 Task: In Heading Arial with underline. Font size of heading  '18'Font style of data Calibri. Font size of data  9Alignment of headline & data Align center. Fill color in heading,  RedFont color of data Black Apply border in Data No BorderIn the sheet   Impact Sales review book
Action: Mouse moved to (532, 418)
Screenshot: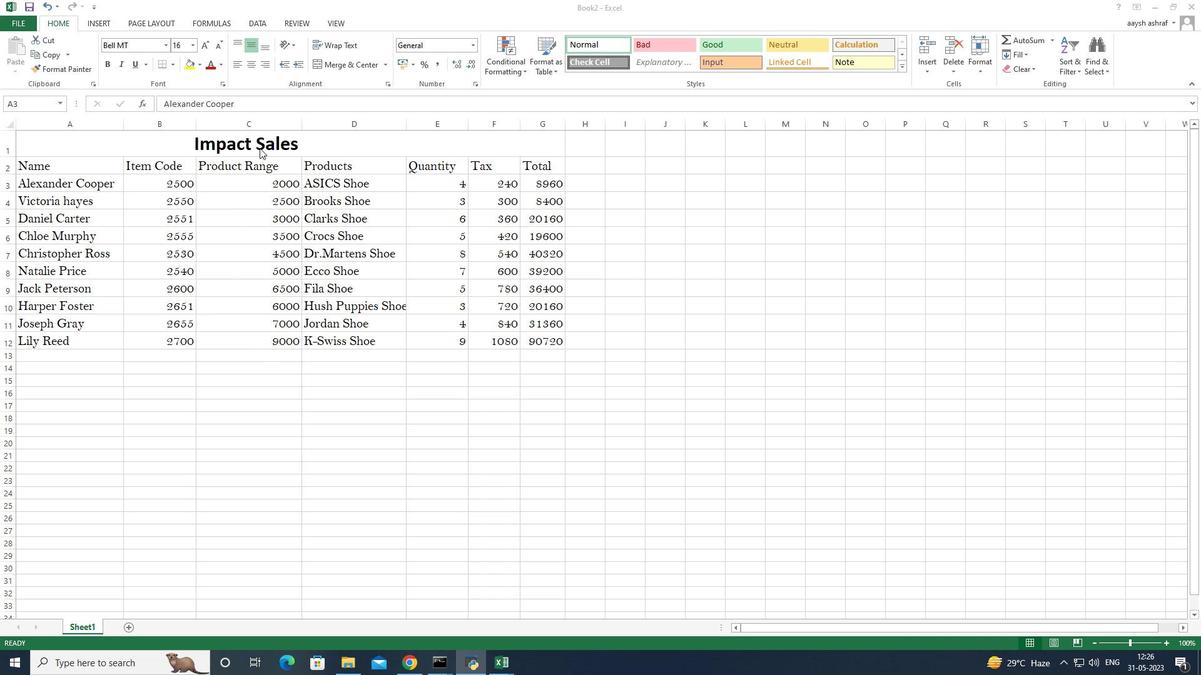 
Action: Mouse pressed left at (532, 418)
Screenshot: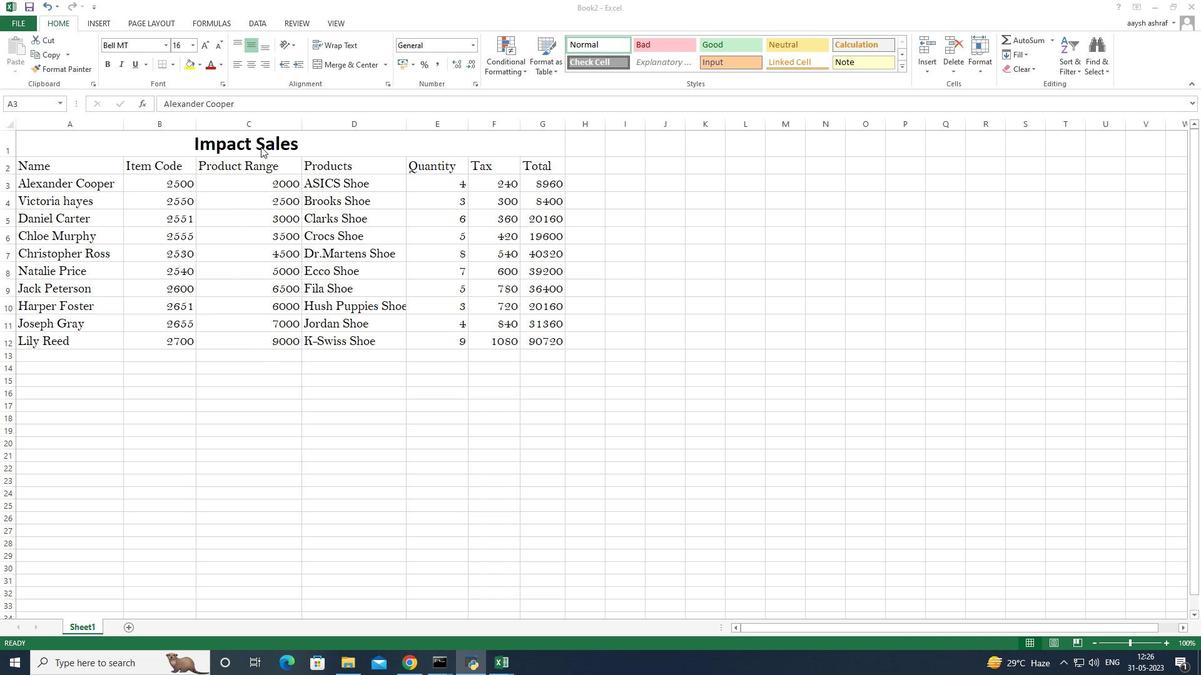 
Action: Mouse moved to (346, 436)
Screenshot: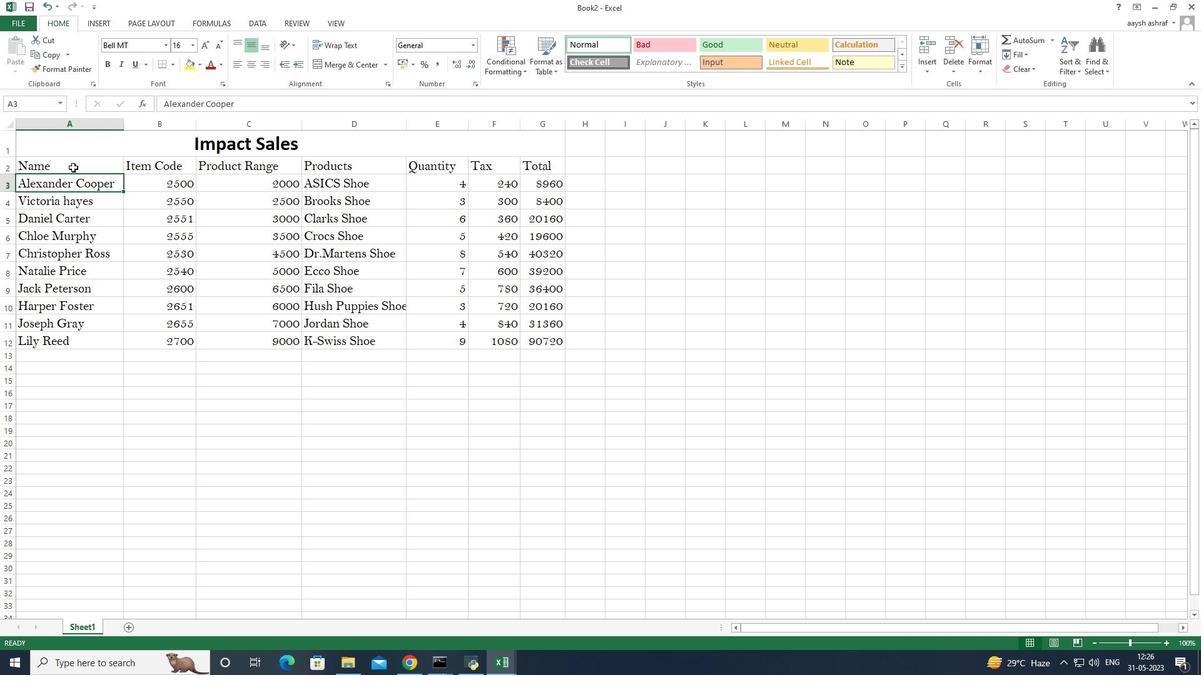 
Action: Mouse pressed left at (346, 436)
Screenshot: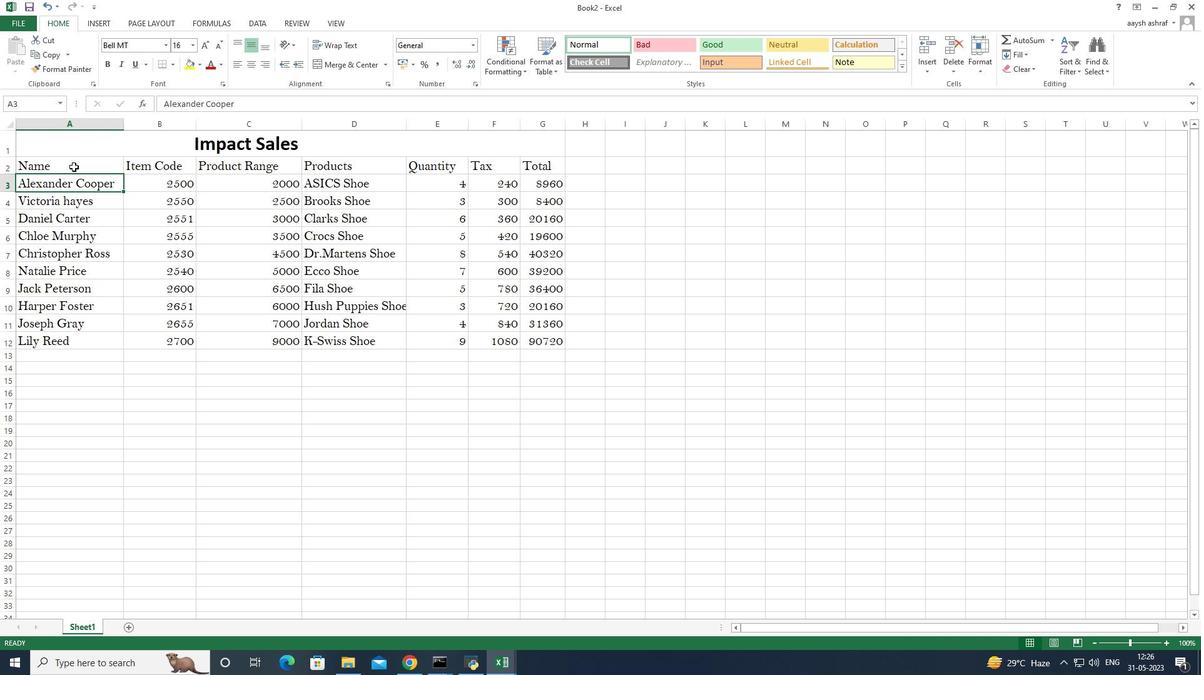 
Action: Mouse moved to (391, 462)
Screenshot: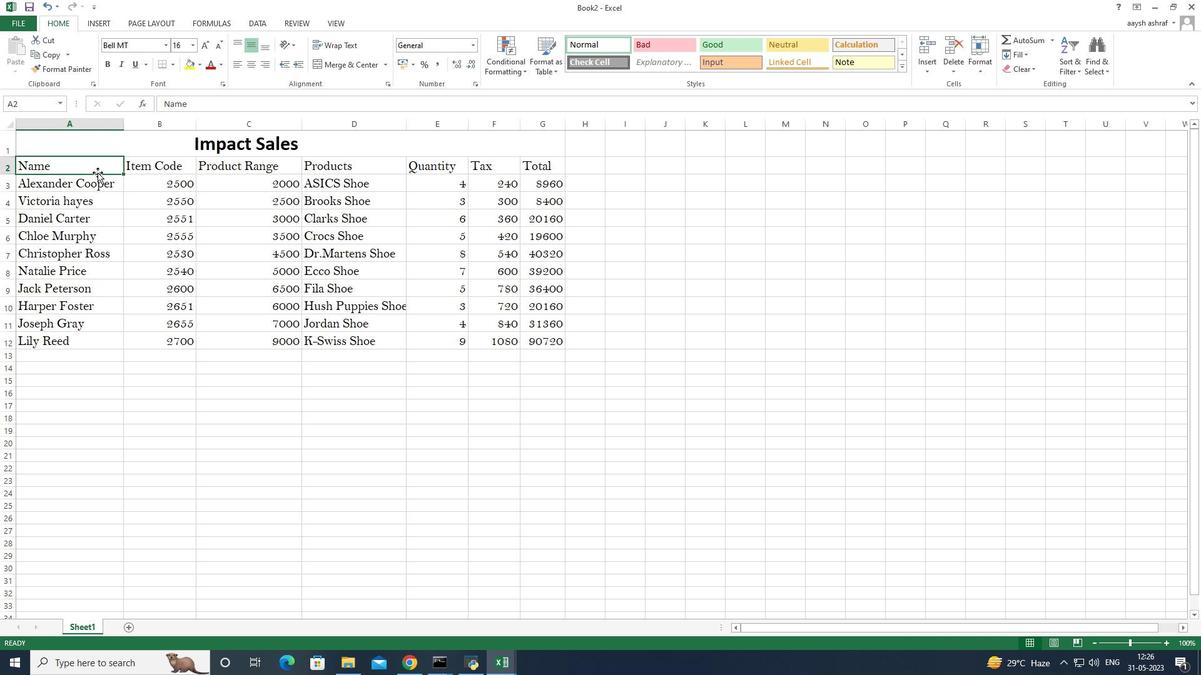 
Action: Mouse scrolled (391, 463) with delta (0, 0)
Screenshot: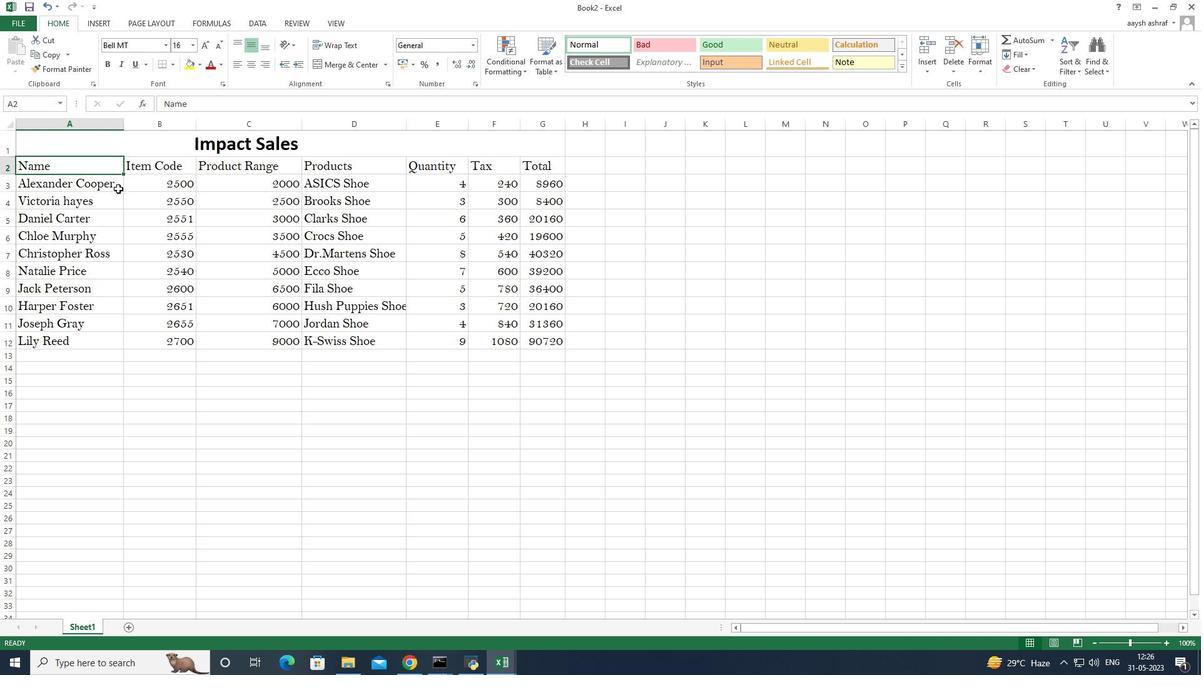 
Action: Mouse scrolled (391, 463) with delta (0, 0)
Screenshot: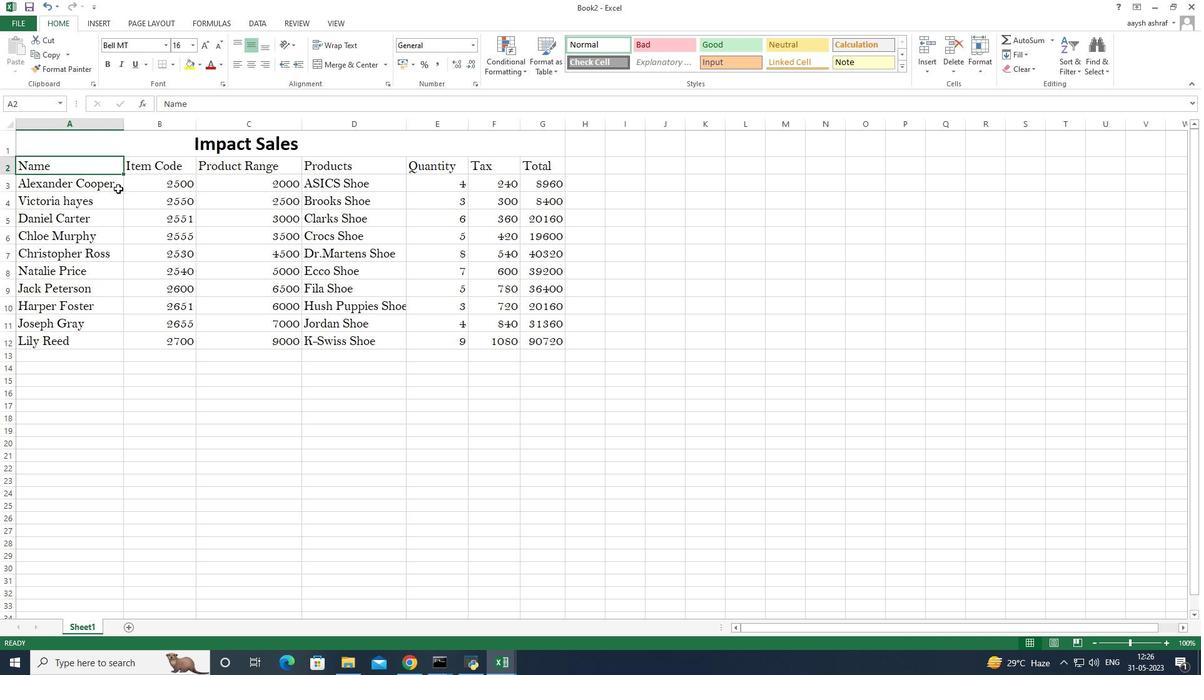 
Action: Mouse scrolled (391, 463) with delta (0, 0)
Screenshot: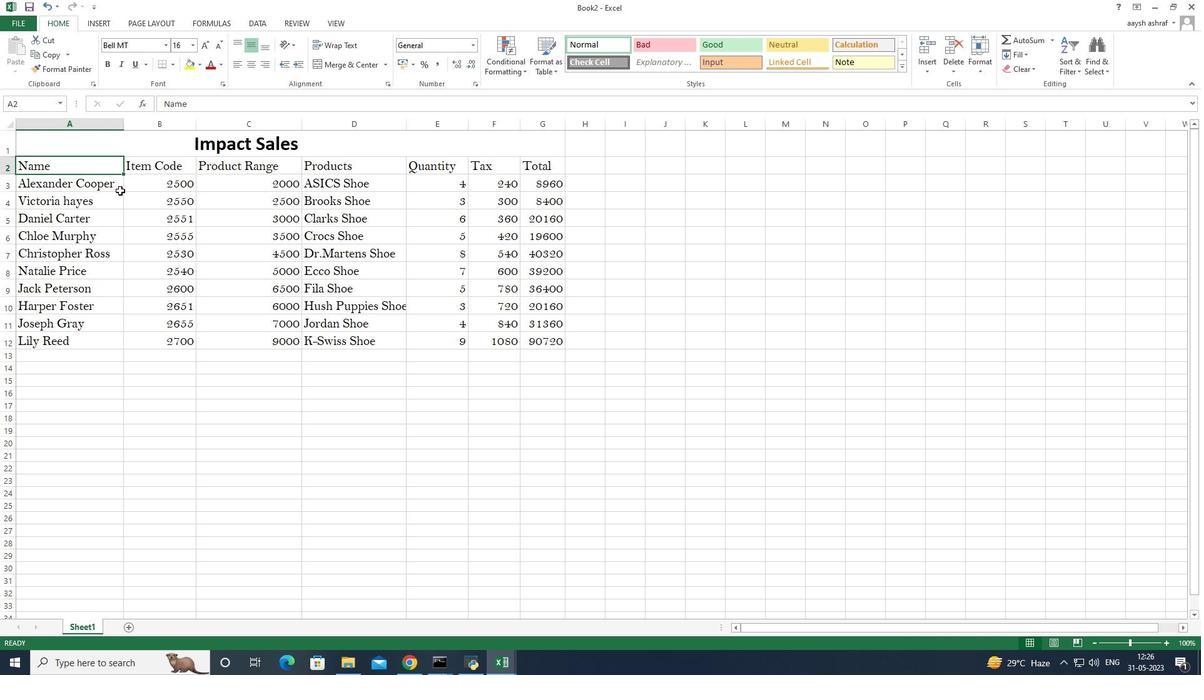 
Action: Mouse scrolled (391, 463) with delta (0, 0)
Screenshot: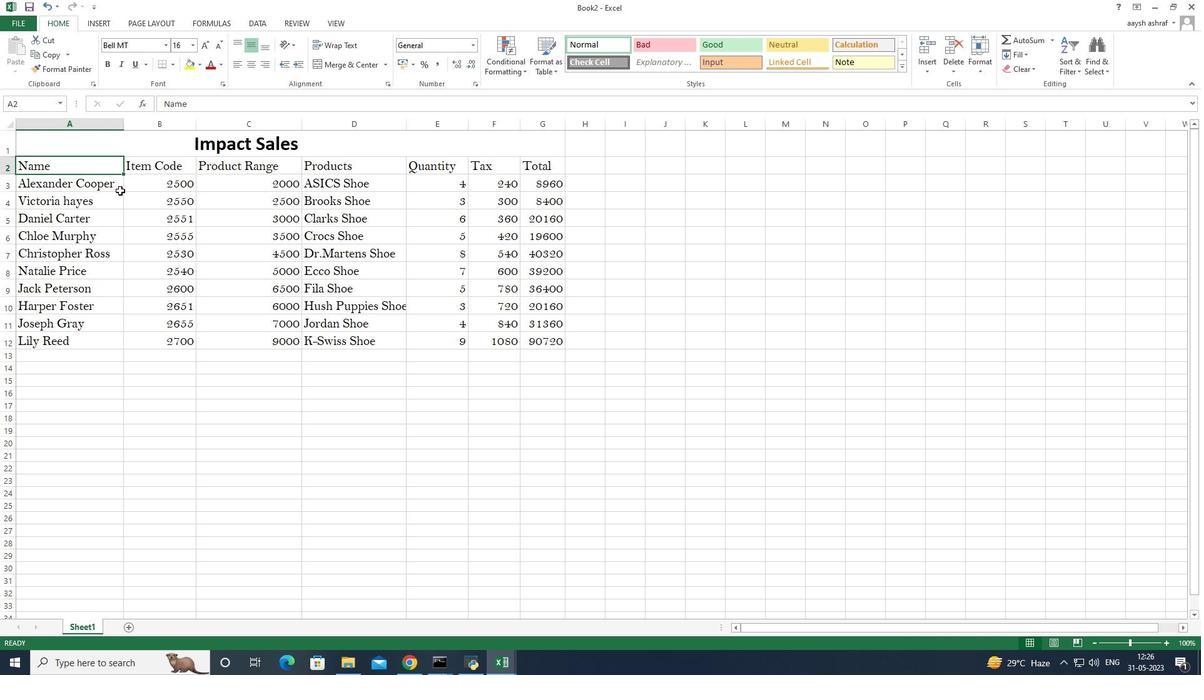 
Action: Mouse scrolled (391, 463) with delta (0, 0)
Screenshot: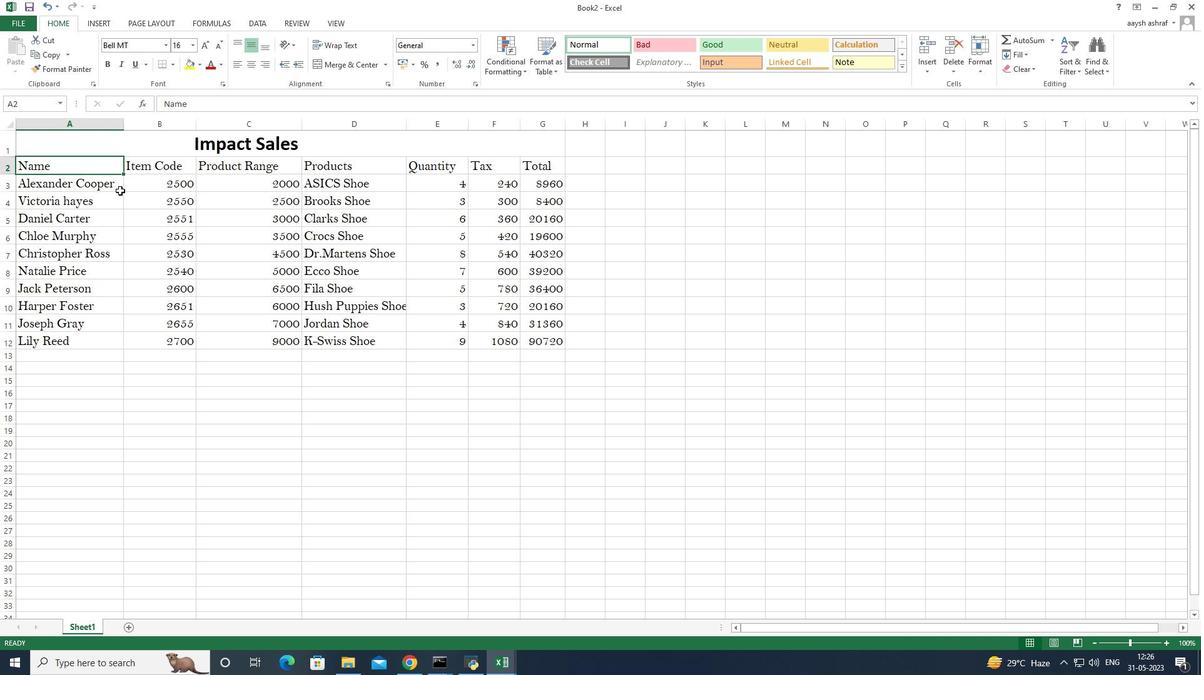 
Action: Mouse moved to (453, 461)
Screenshot: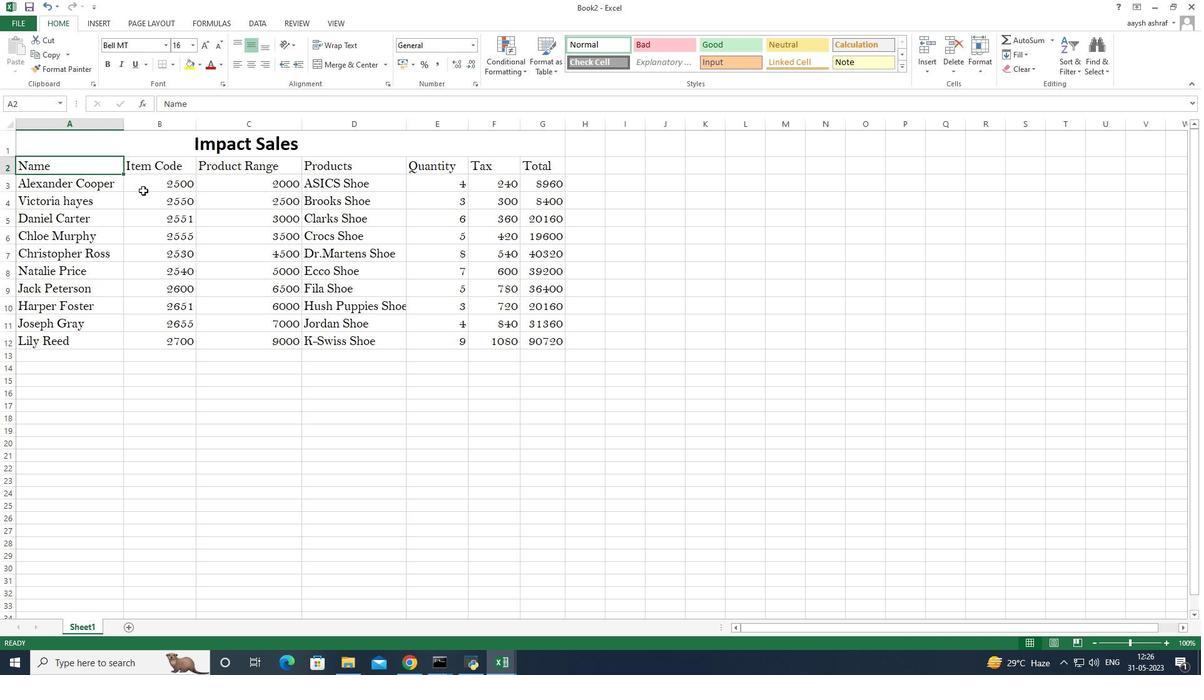 
Action: Mouse scrolled (453, 461) with delta (0, 0)
Screenshot: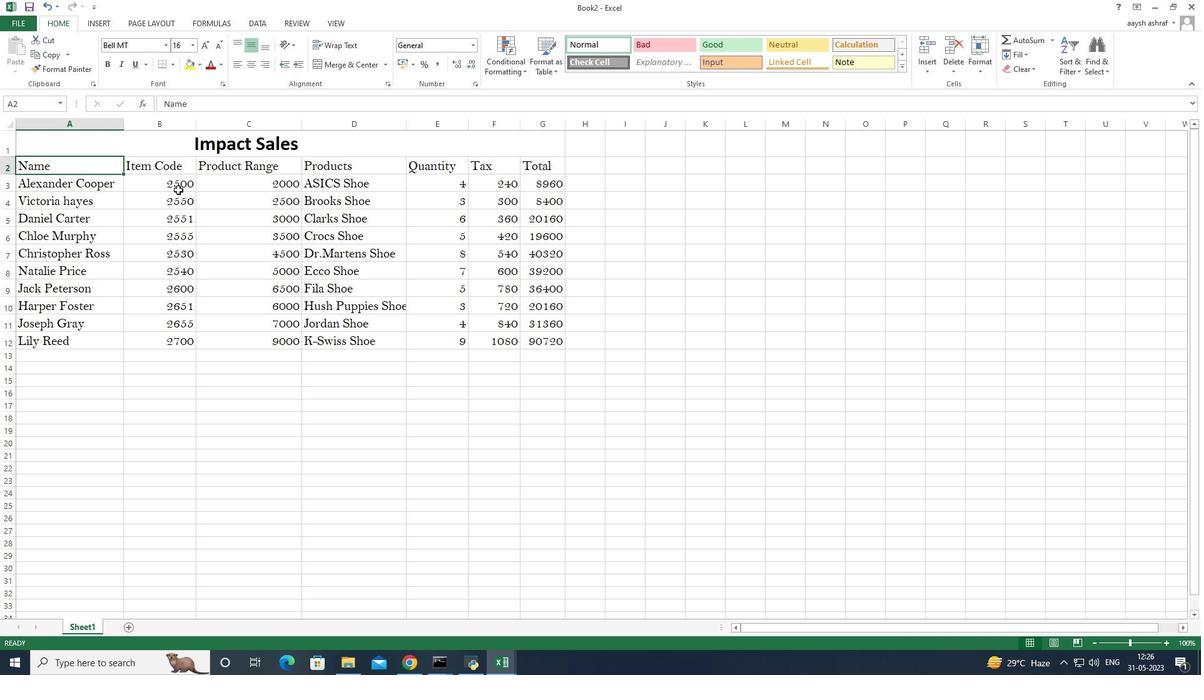 
Action: Mouse scrolled (453, 461) with delta (0, 0)
Screenshot: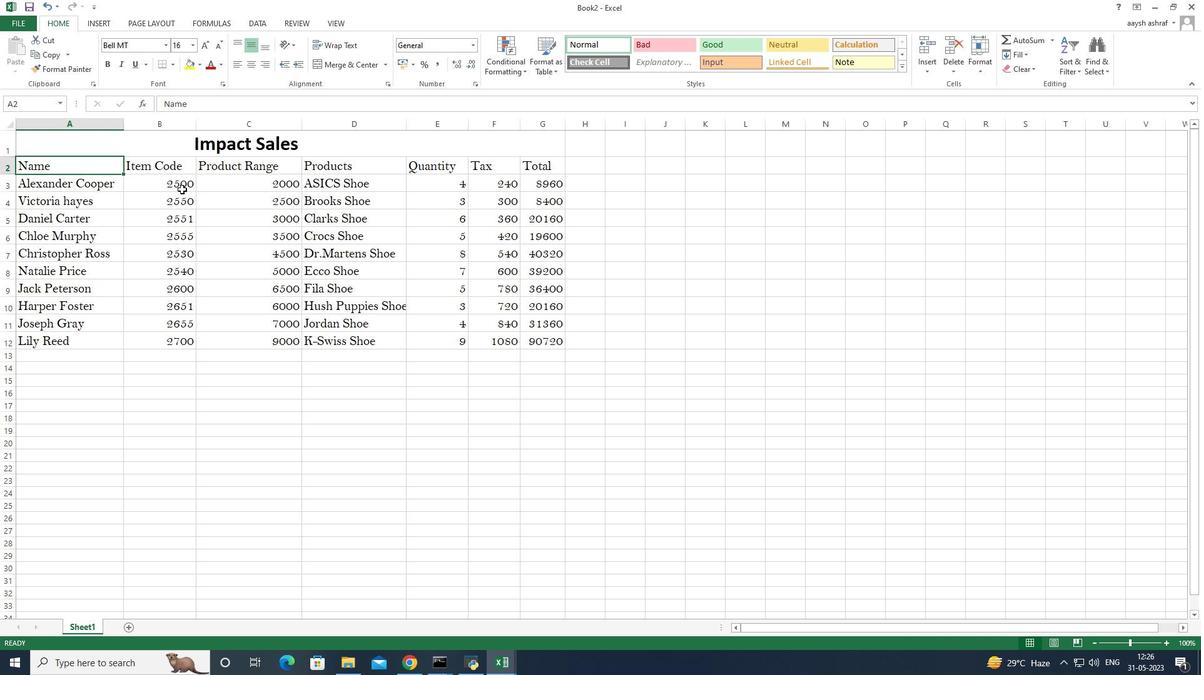 
Action: Mouse scrolled (453, 461) with delta (0, 0)
Screenshot: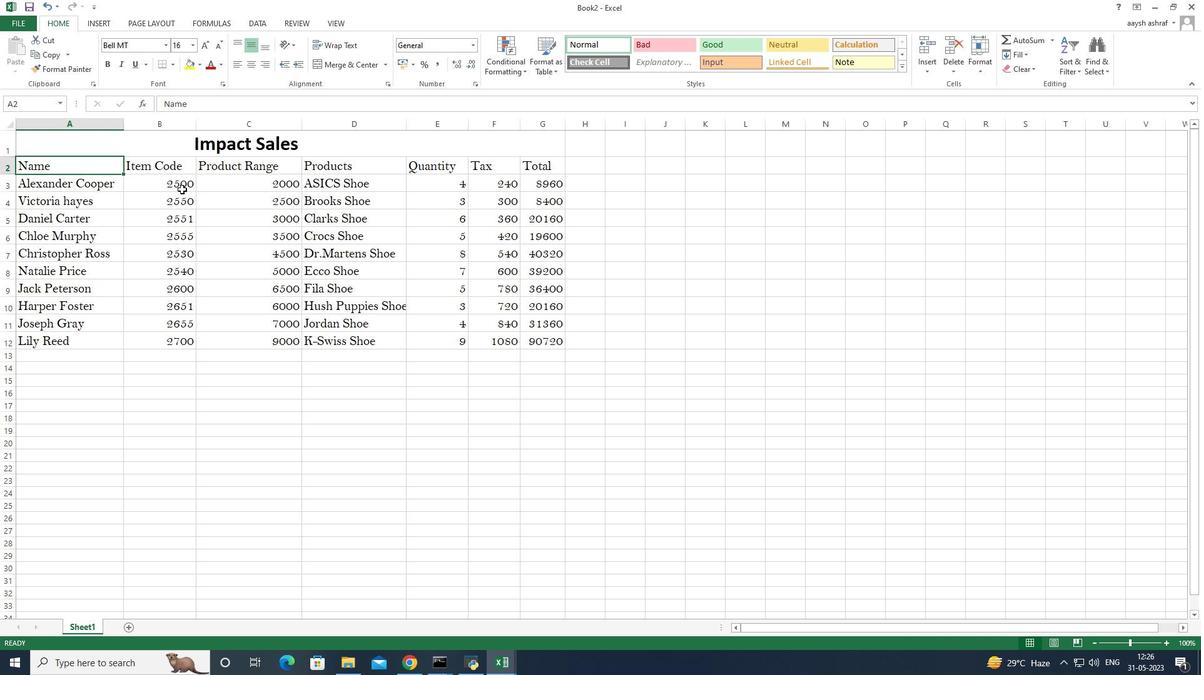 
Action: Mouse moved to (524, 412)
Screenshot: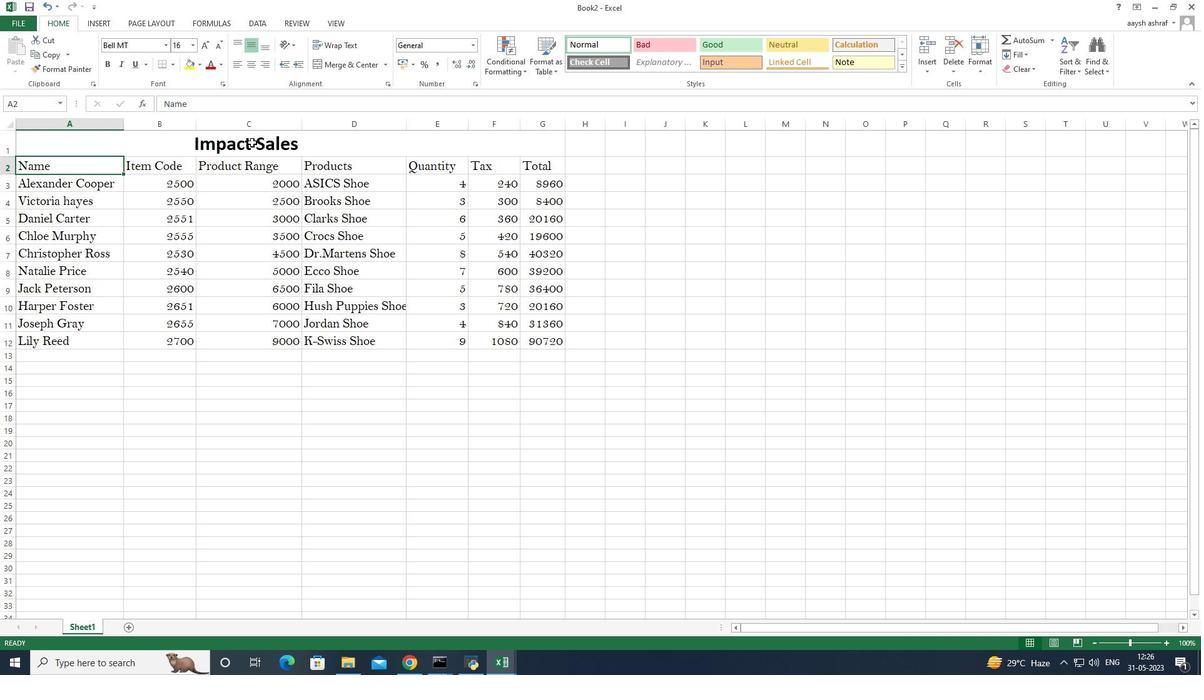 
Action: Mouse pressed left at (524, 412)
Screenshot: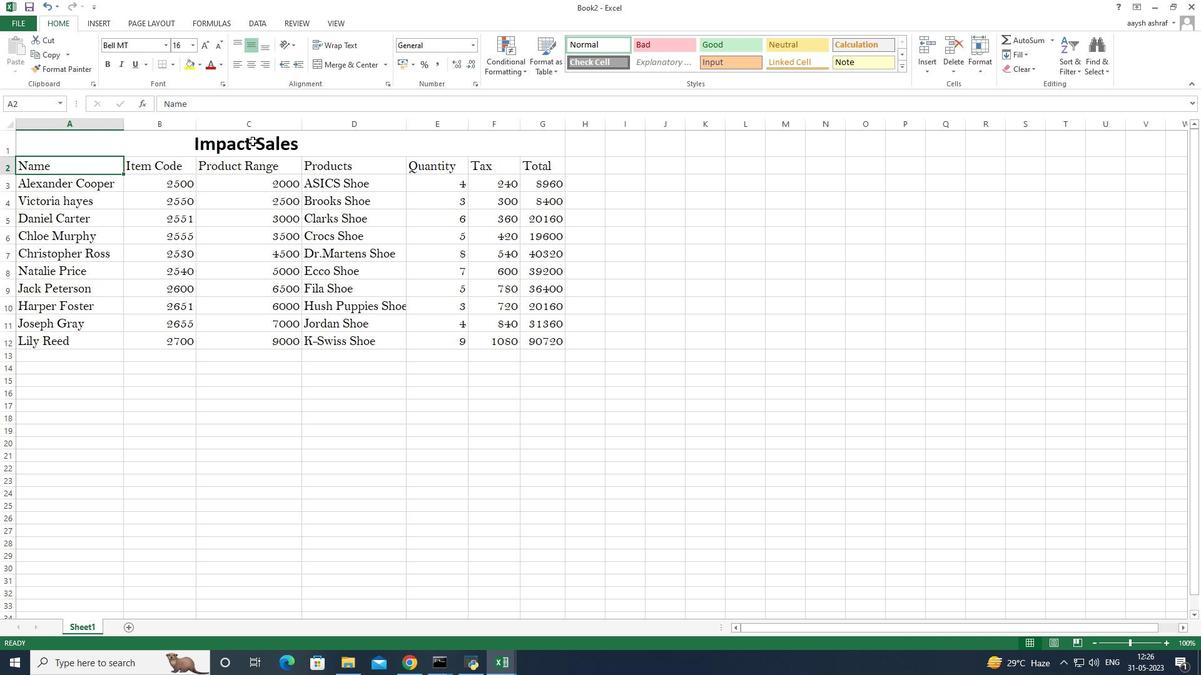 
Action: Mouse moved to (399, 337)
Screenshot: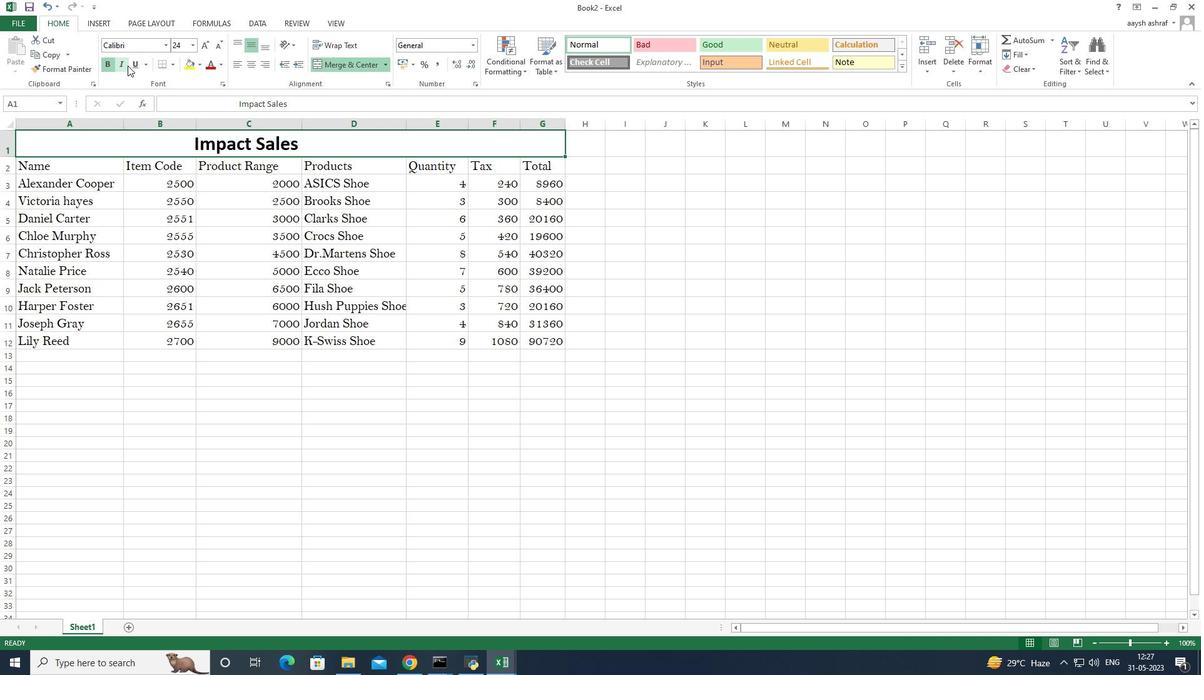 
Action: Mouse pressed left at (399, 337)
Screenshot: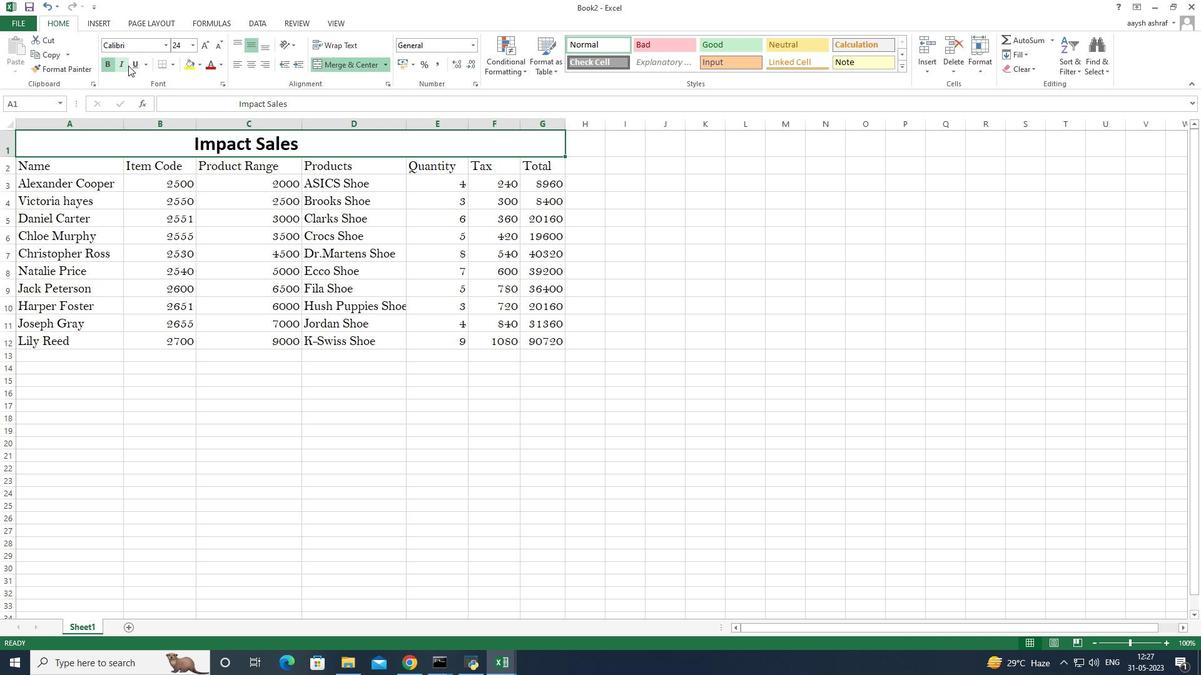 
Action: Mouse moved to (404, 337)
Screenshot: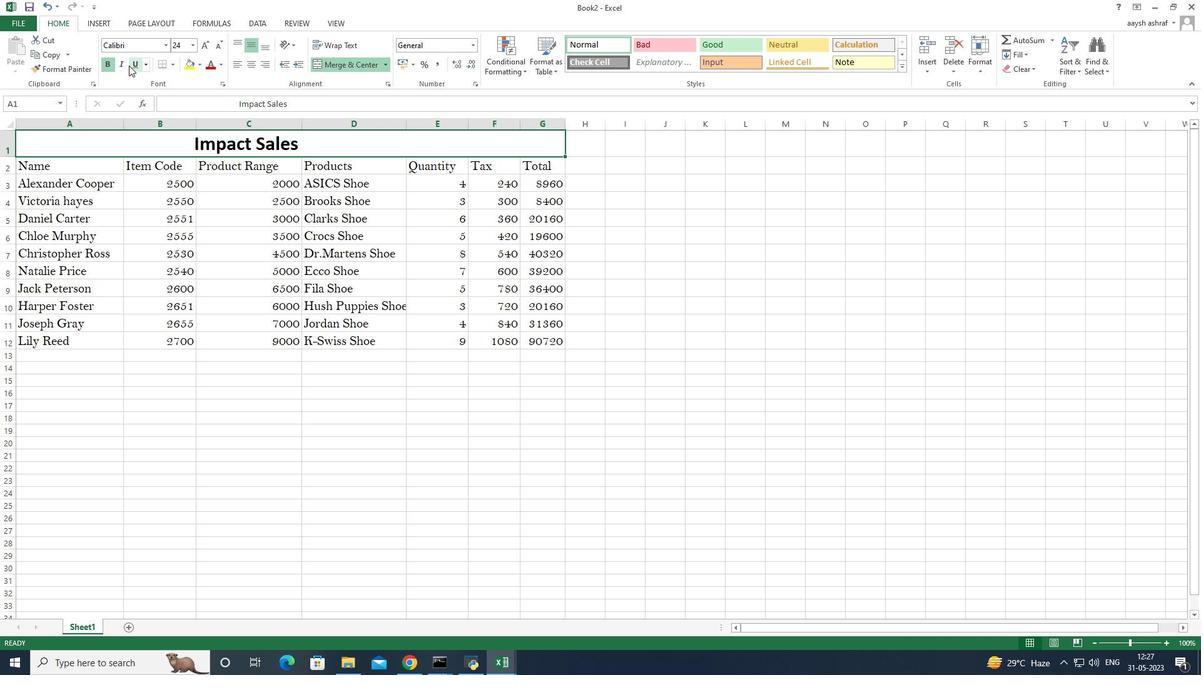 
Action: Mouse pressed left at (404, 337)
Screenshot: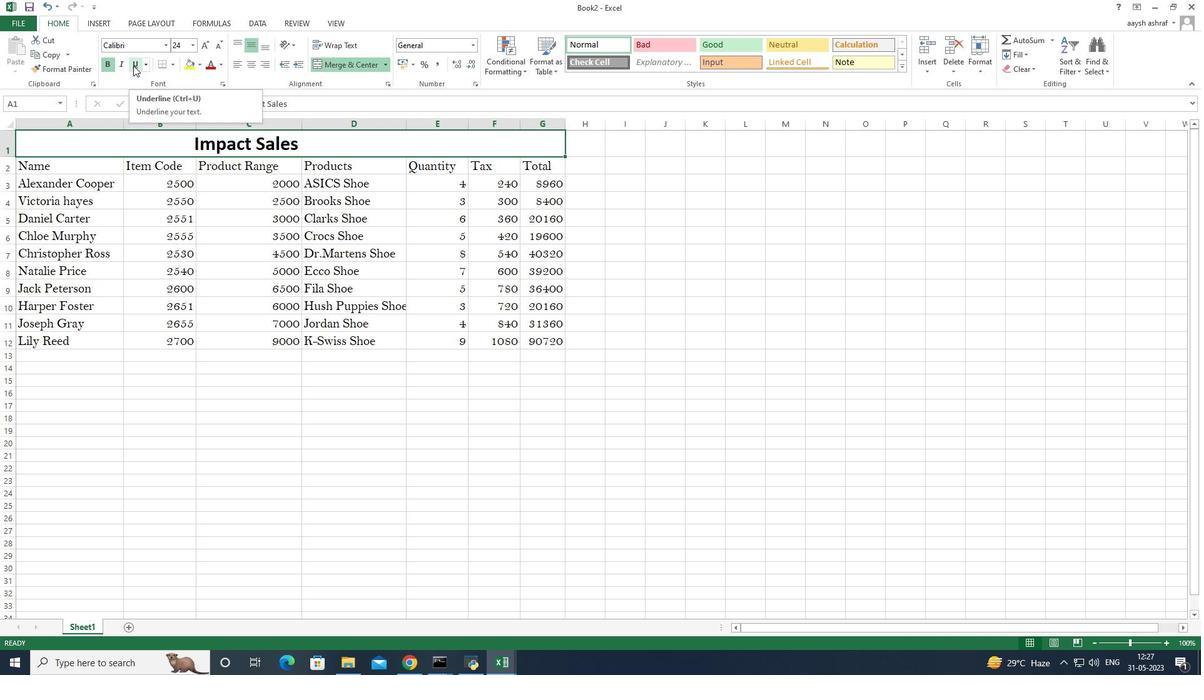 
Action: Mouse moved to (467, 315)
Screenshot: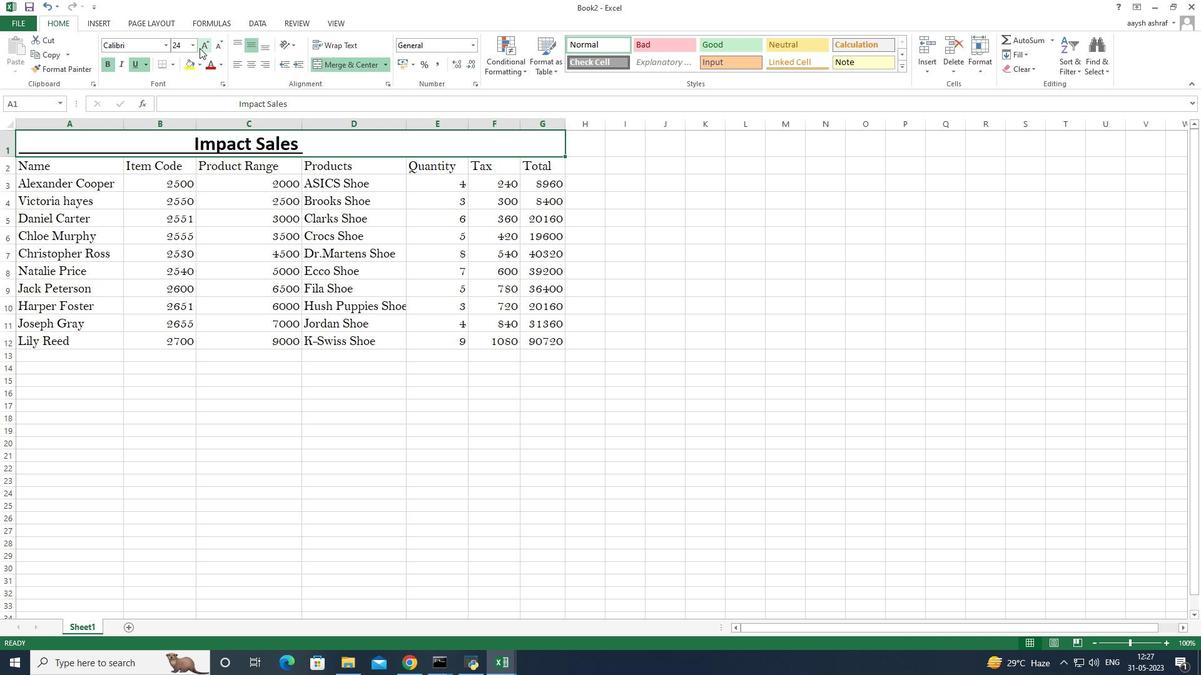 
Action: Mouse pressed left at (467, 315)
Screenshot: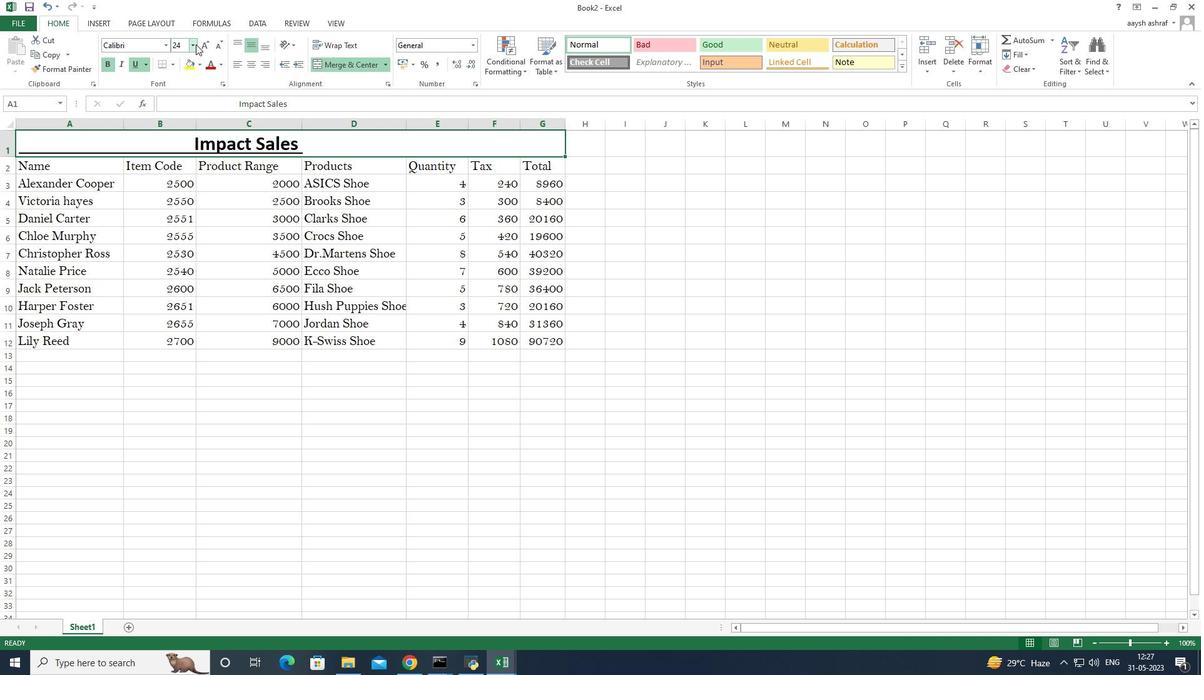 
Action: Mouse moved to (456, 415)
Screenshot: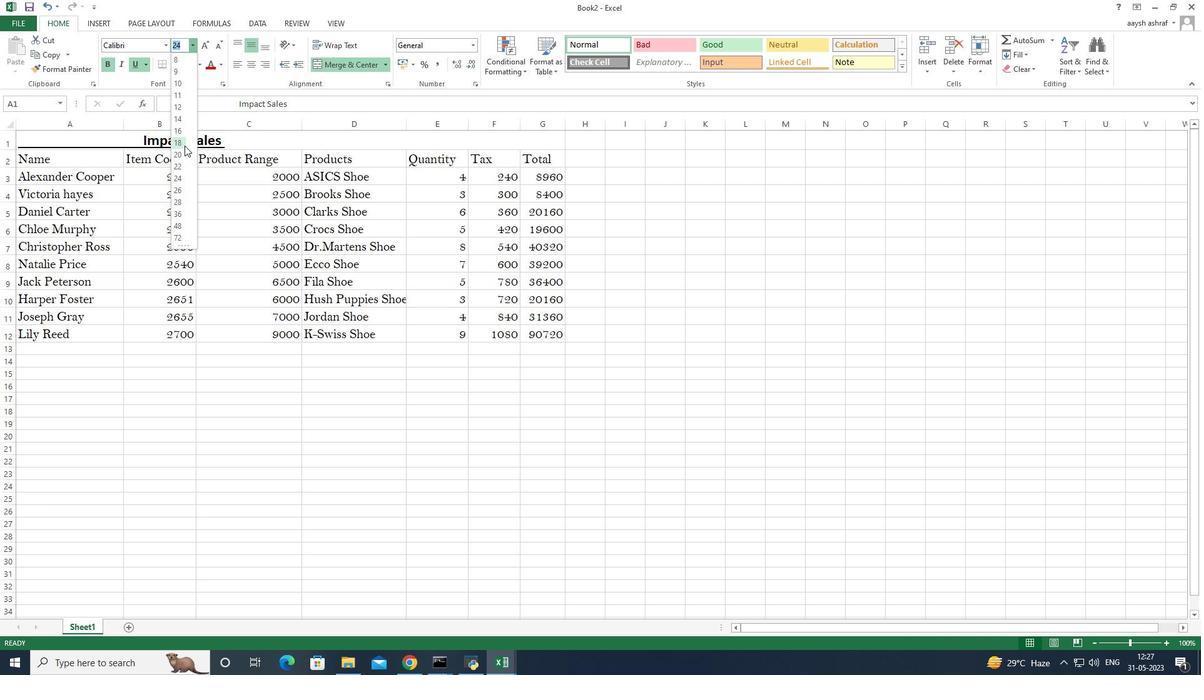 
Action: Mouse pressed left at (456, 415)
Screenshot: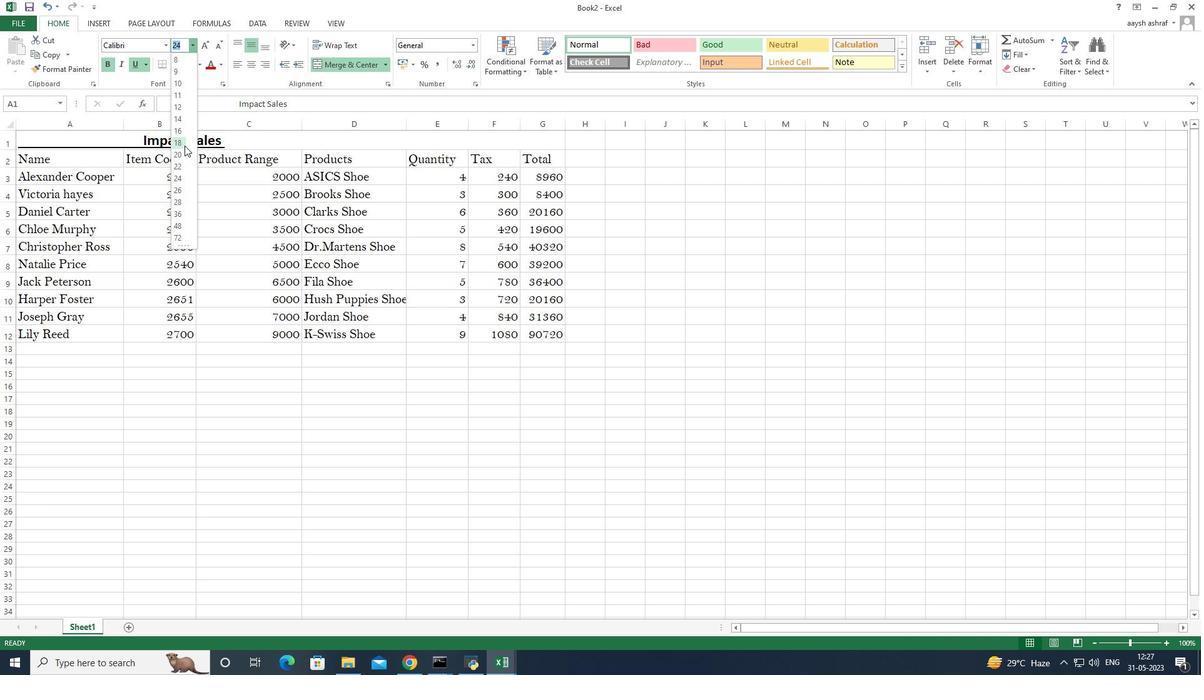 
Action: Mouse moved to (307, 430)
Screenshot: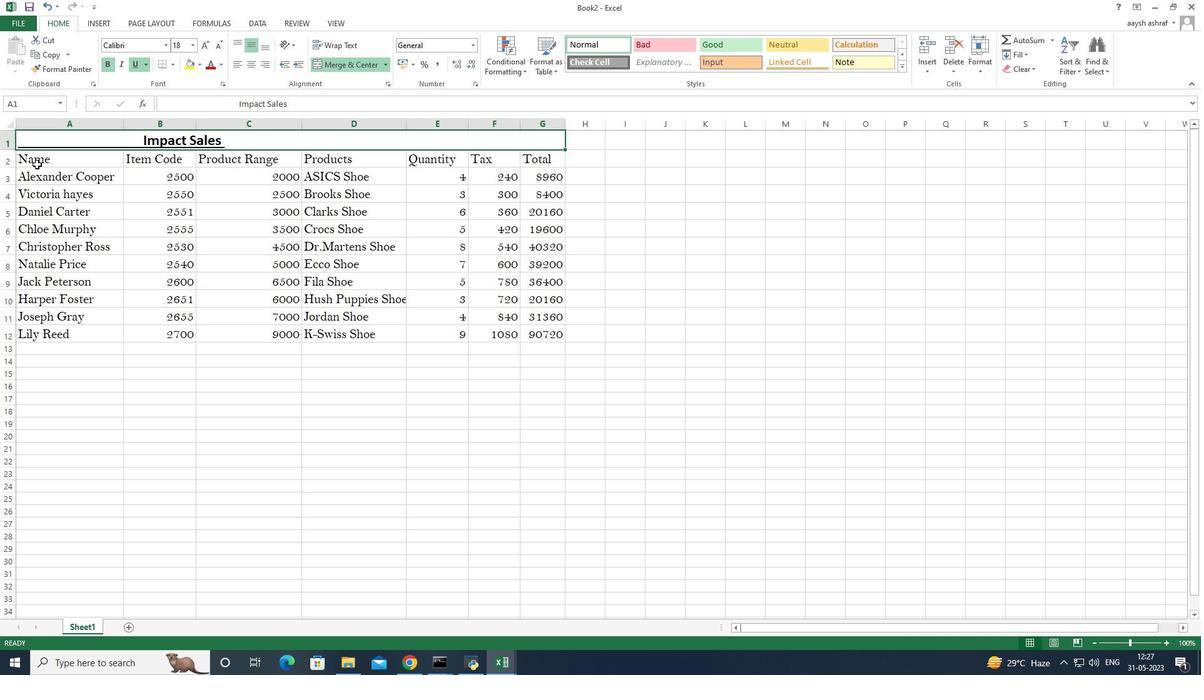 
Action: Mouse pressed left at (307, 430)
Screenshot: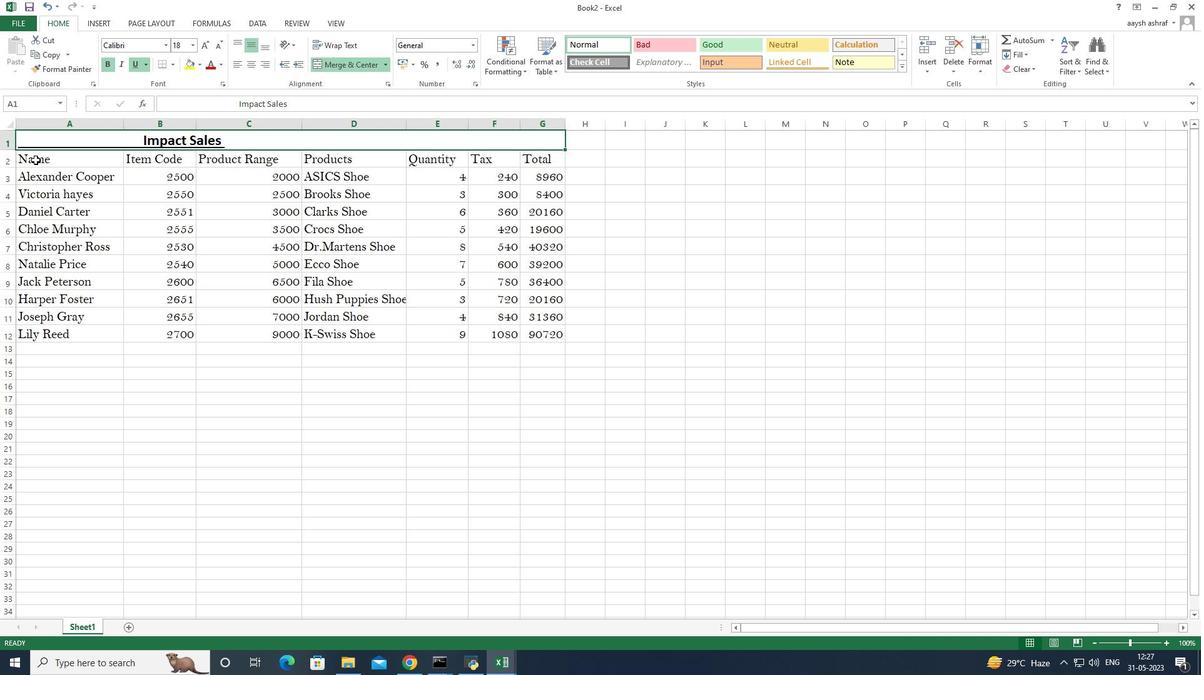 
Action: Mouse moved to (463, 321)
Screenshot: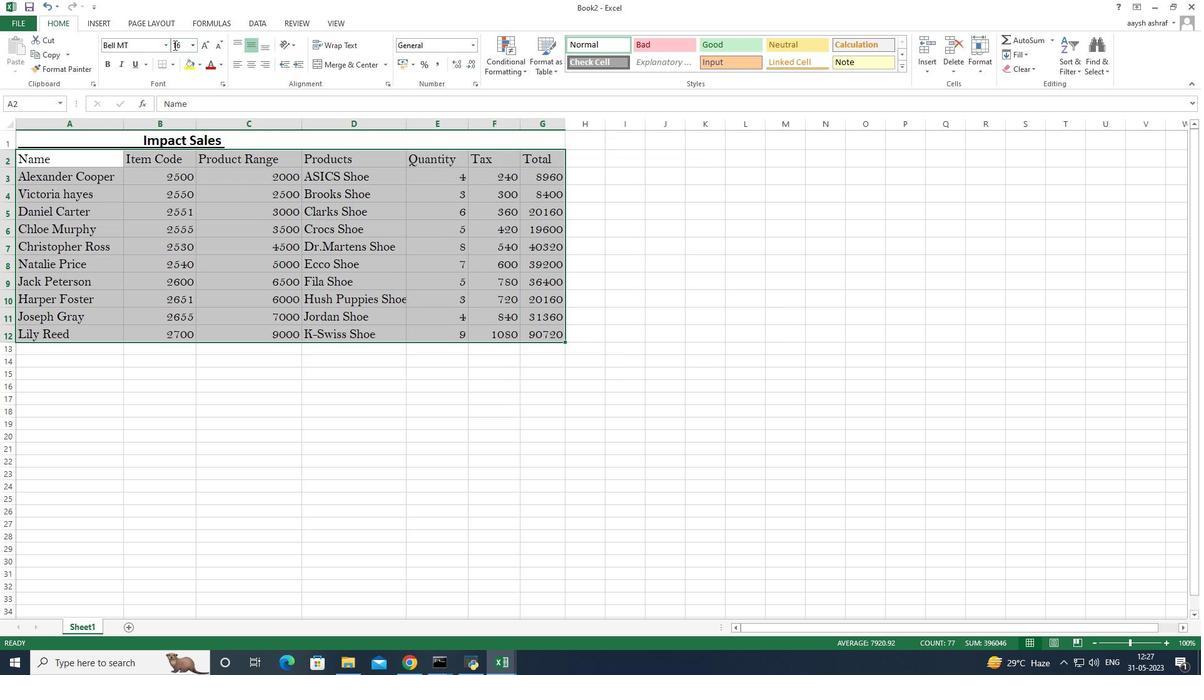 
Action: Mouse pressed left at (463, 321)
Screenshot: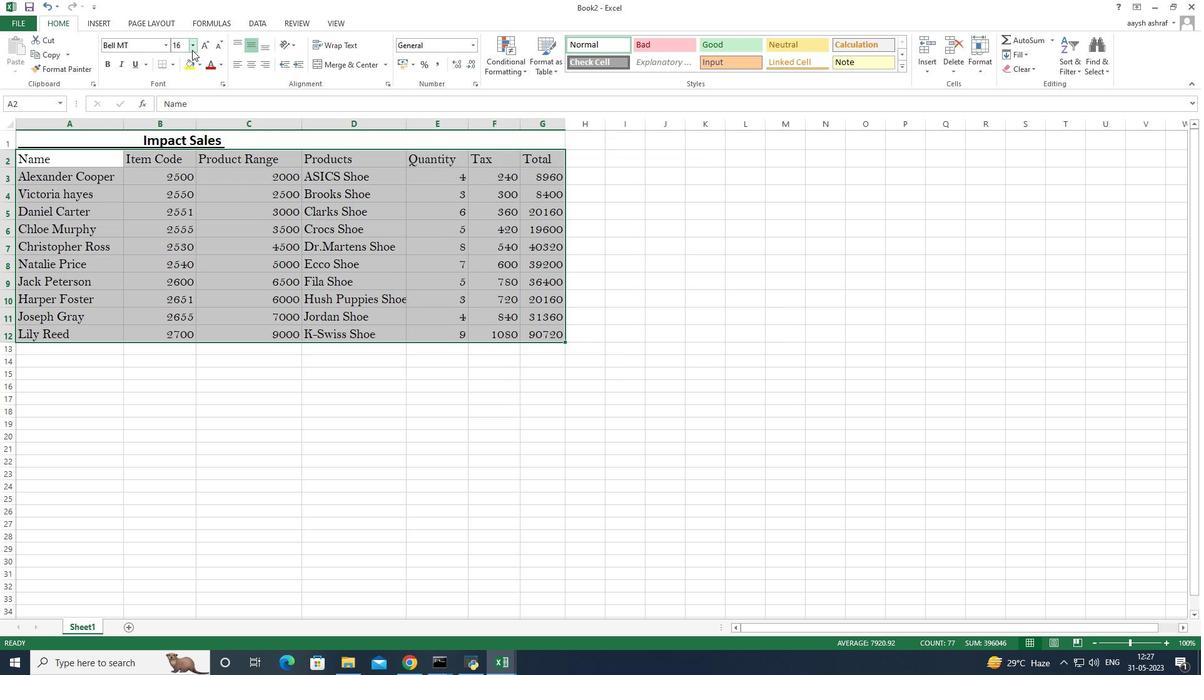 
Action: Mouse moved to (456, 416)
Screenshot: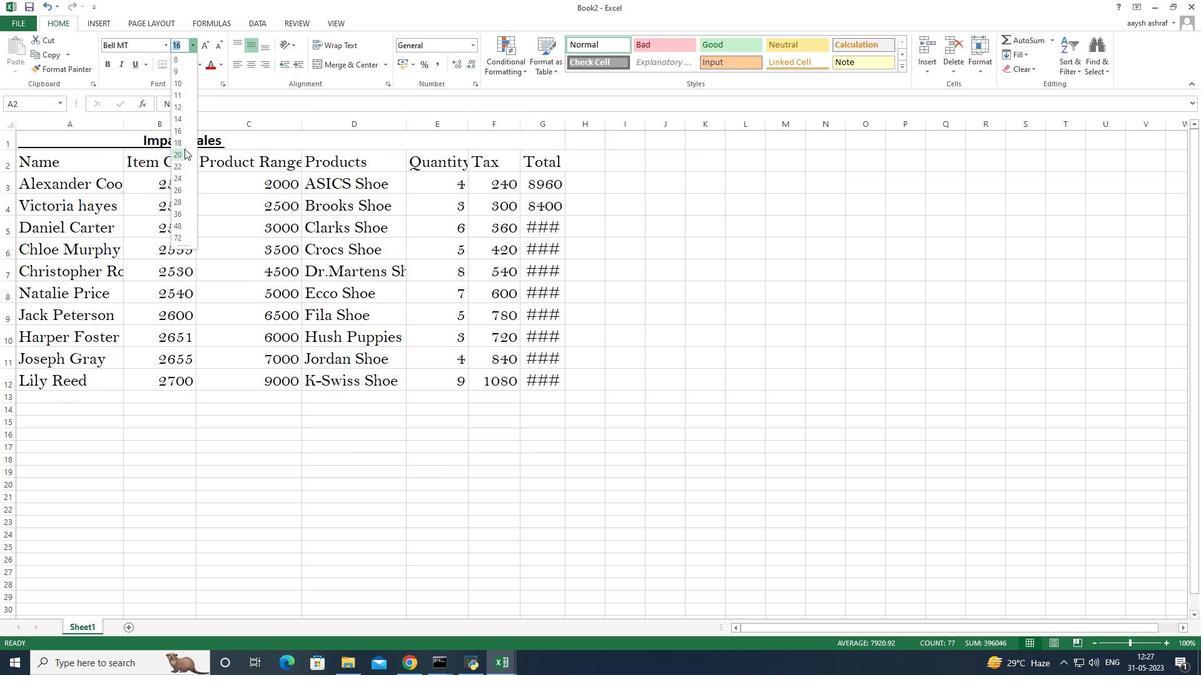 
Action: Mouse pressed left at (456, 416)
Screenshot: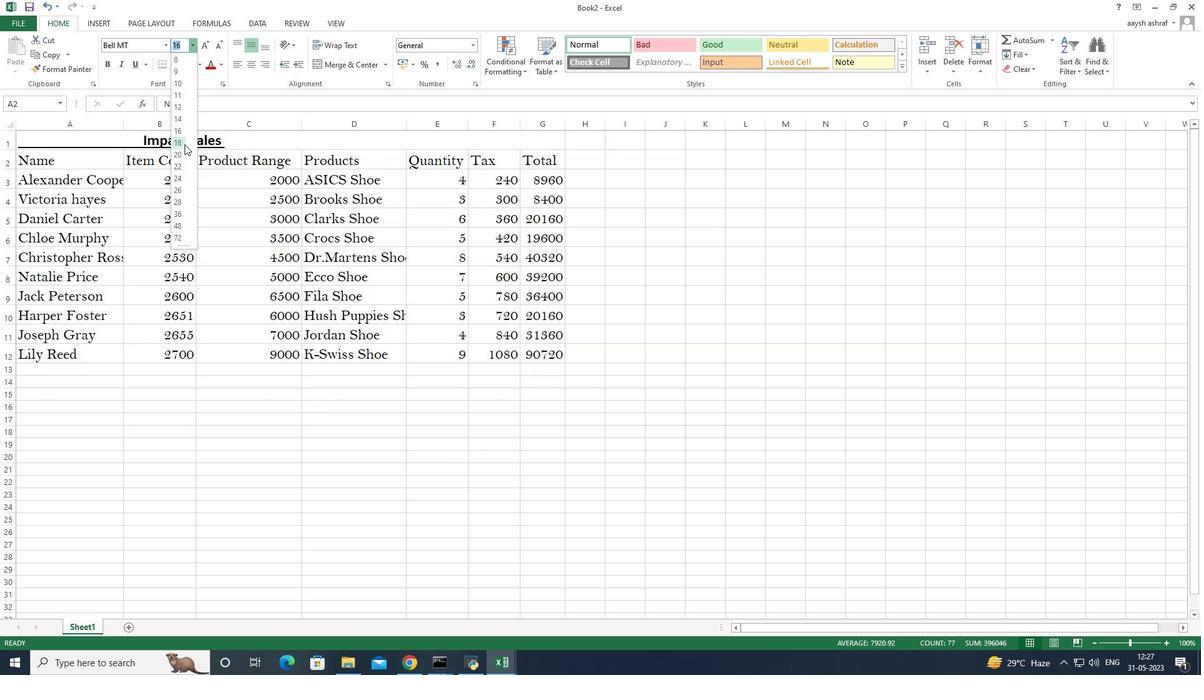 
Action: Mouse moved to (396, 499)
Screenshot: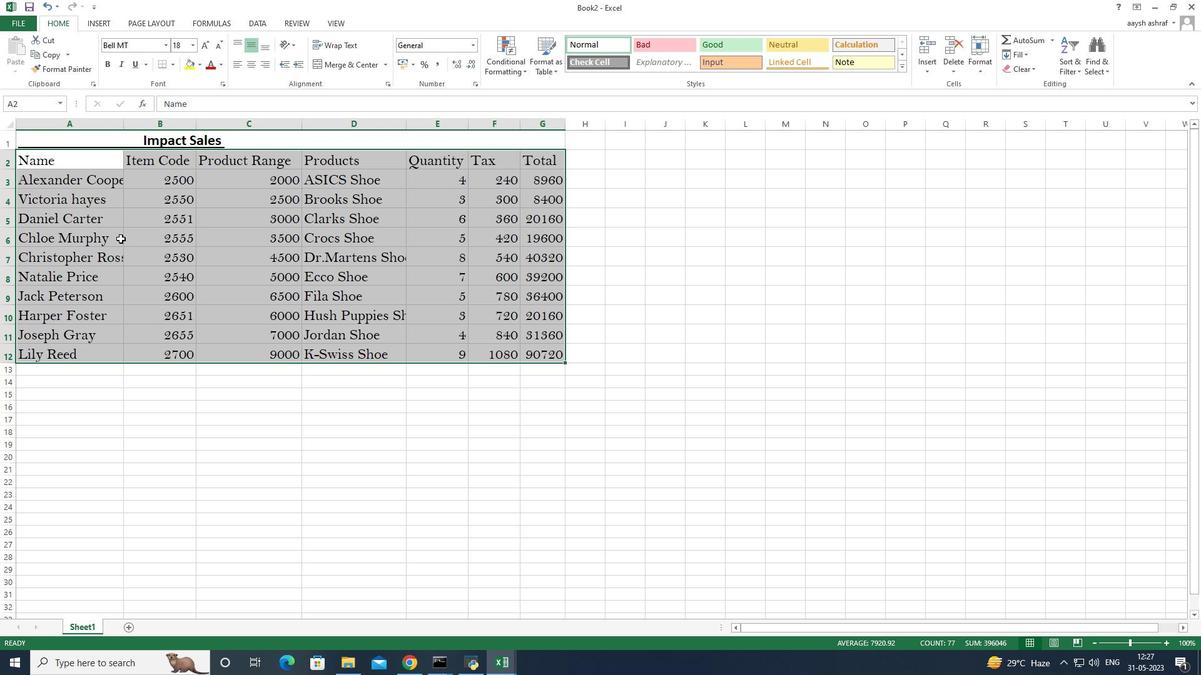 
Action: Mouse pressed left at (396, 499)
Screenshot: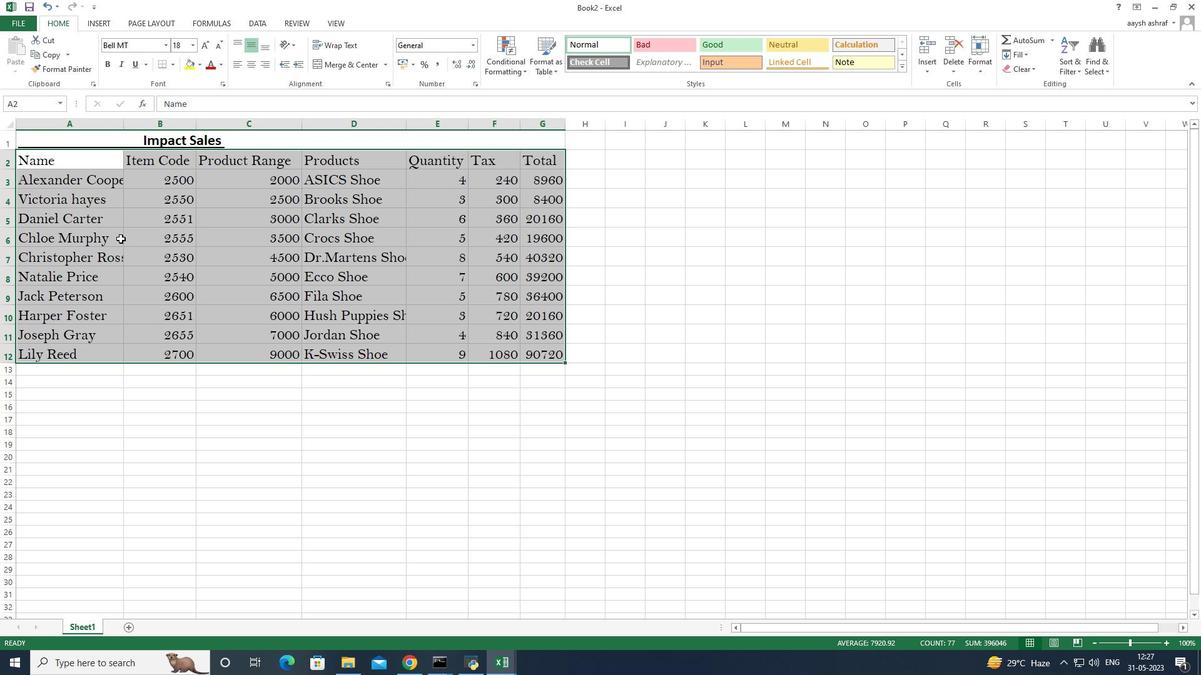 
Action: Mouse moved to (421, 411)
Screenshot: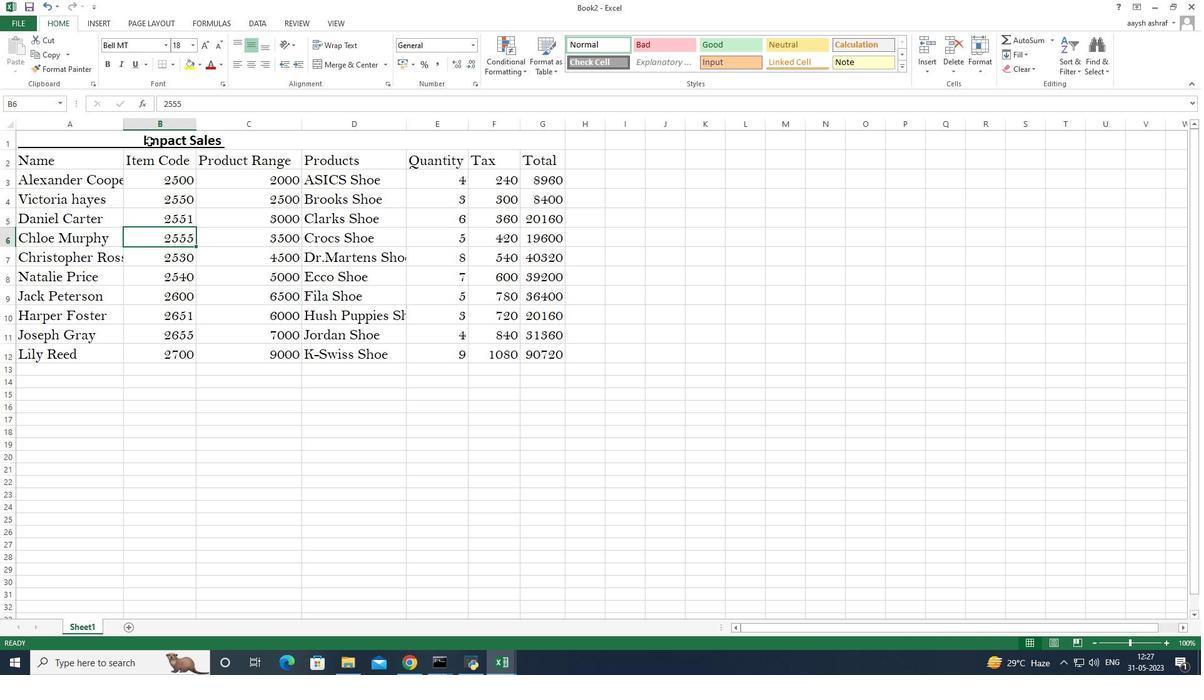 
Action: Mouse pressed left at (421, 411)
Screenshot: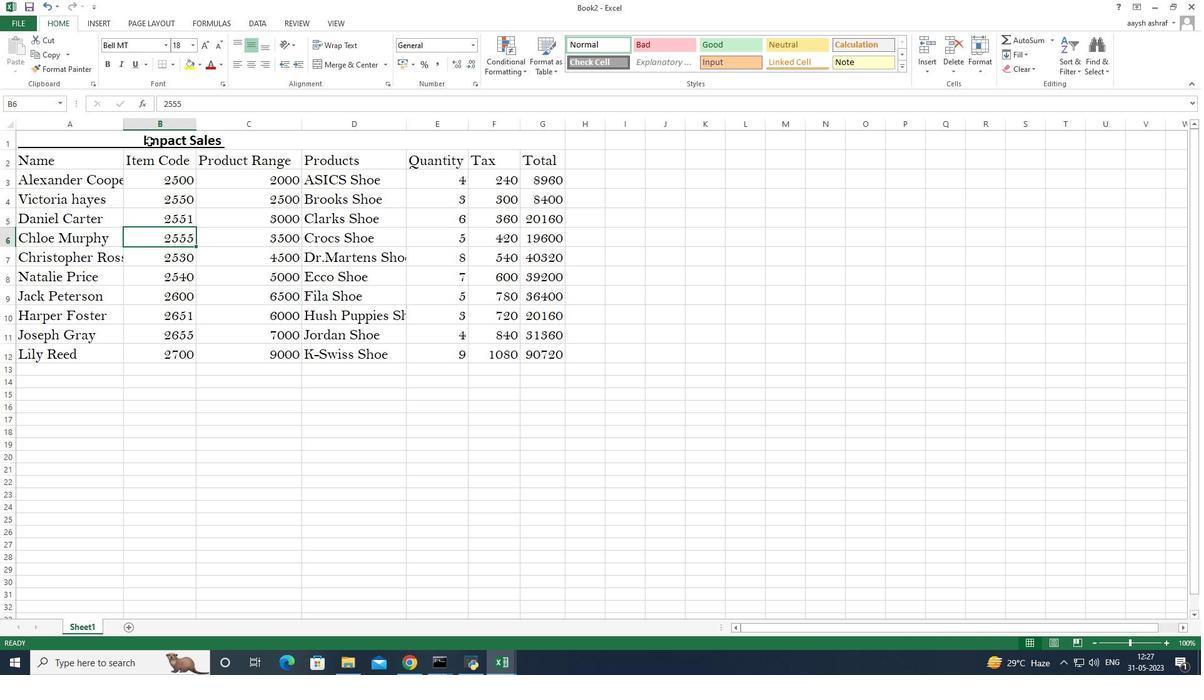 
Action: Mouse moved to (496, 414)
Screenshot: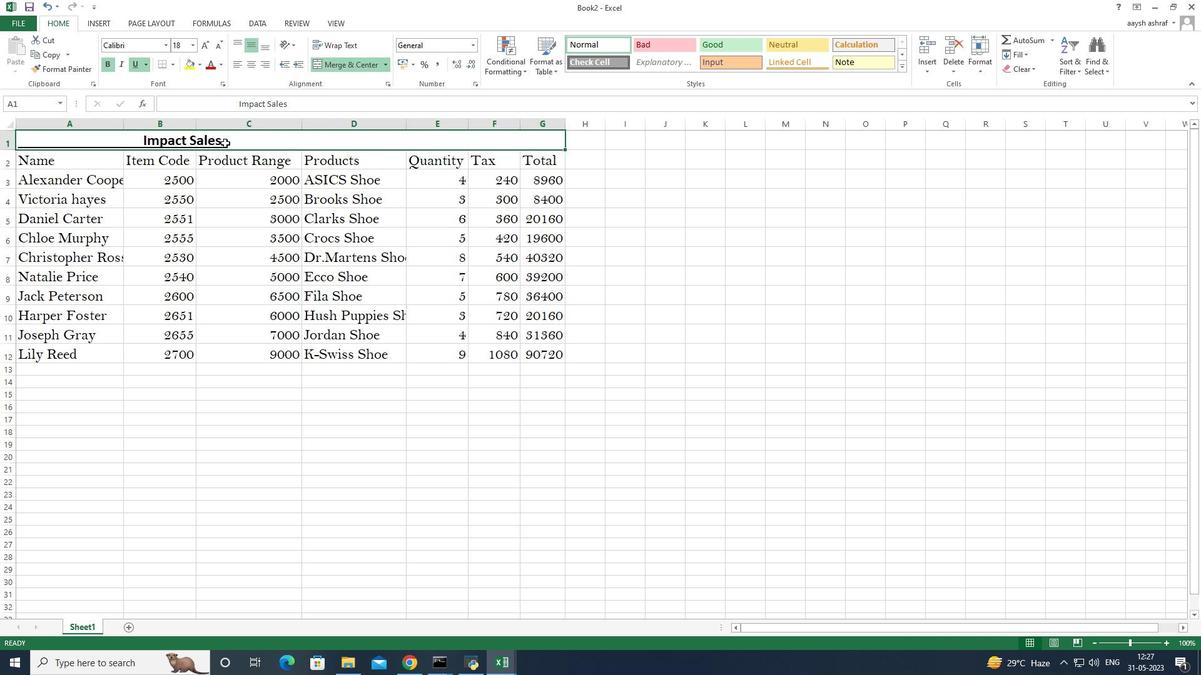 
Action: Mouse pressed left at (496, 414)
Screenshot: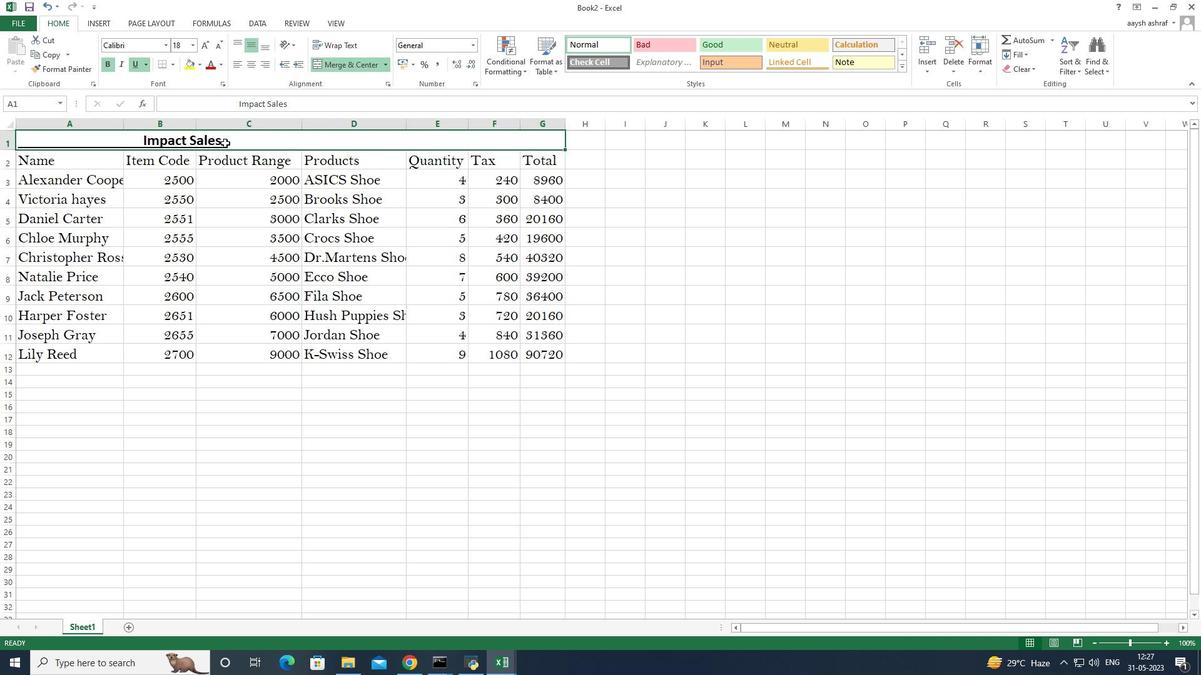 
Action: Mouse pressed left at (496, 414)
Screenshot: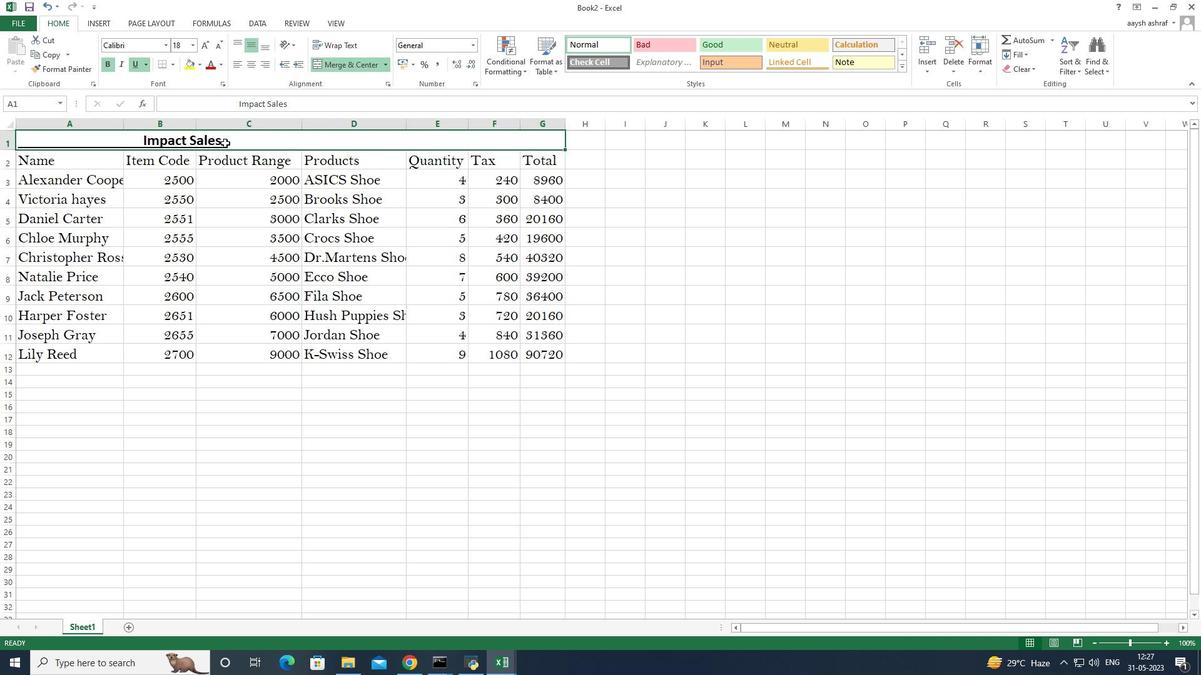 
Action: Mouse pressed left at (496, 414)
Screenshot: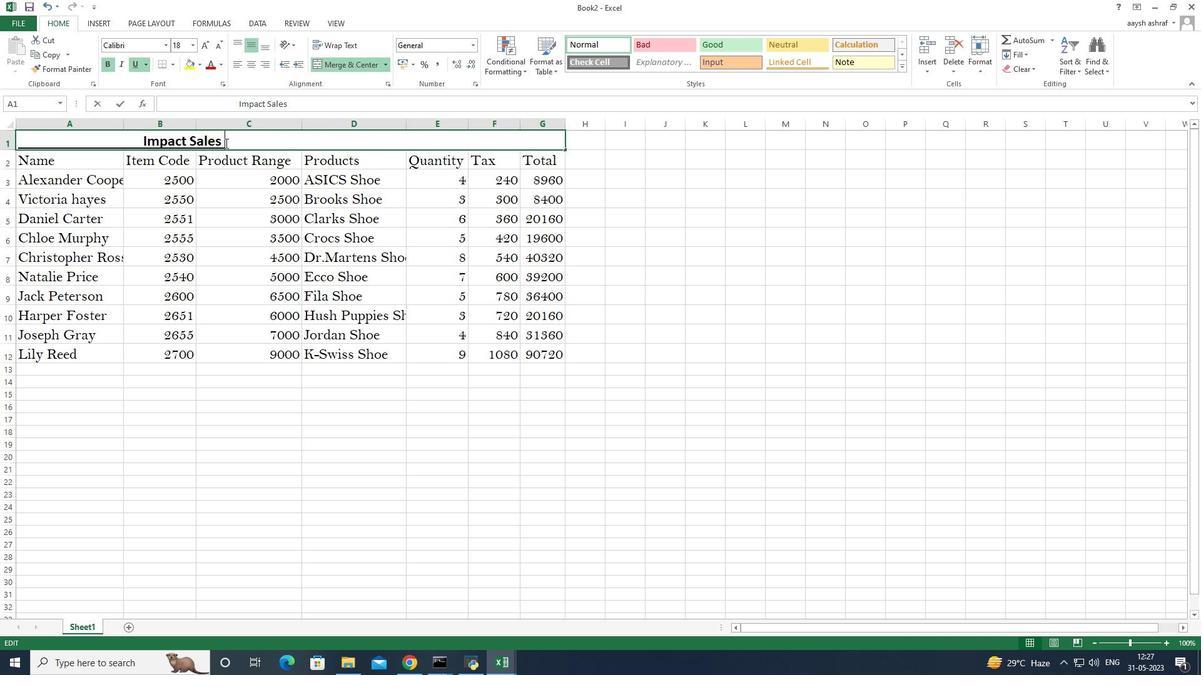 
Action: Mouse moved to (453, 396)
Screenshot: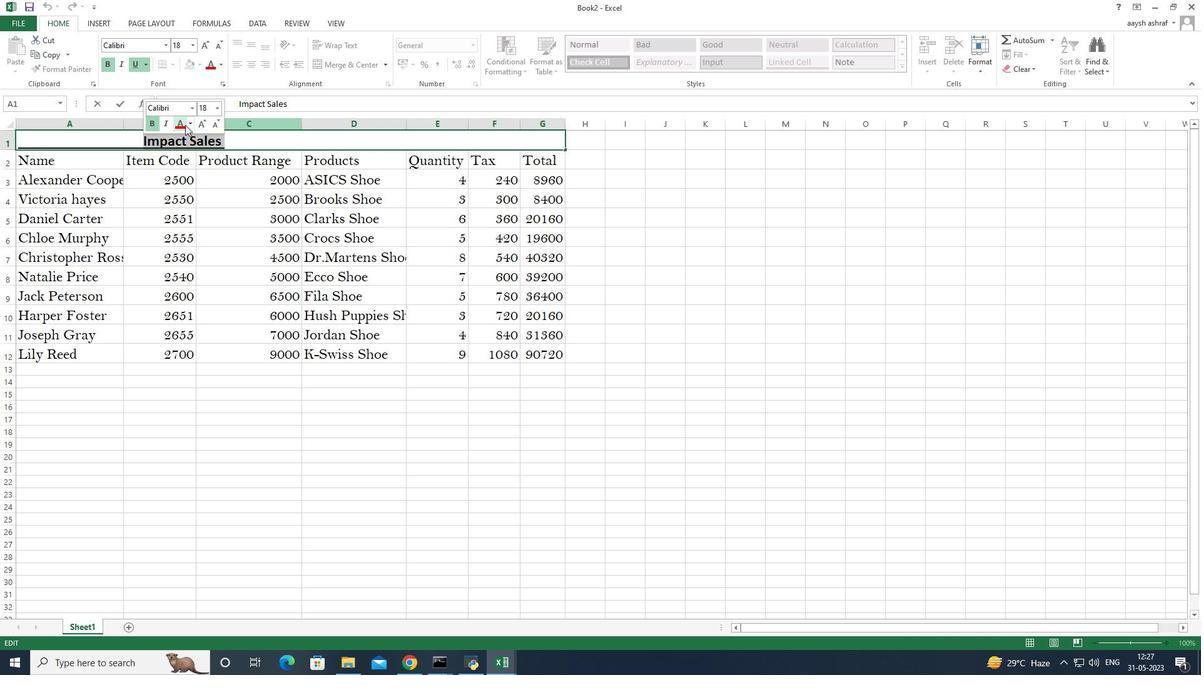 
Action: Mouse pressed left at (453, 396)
Screenshot: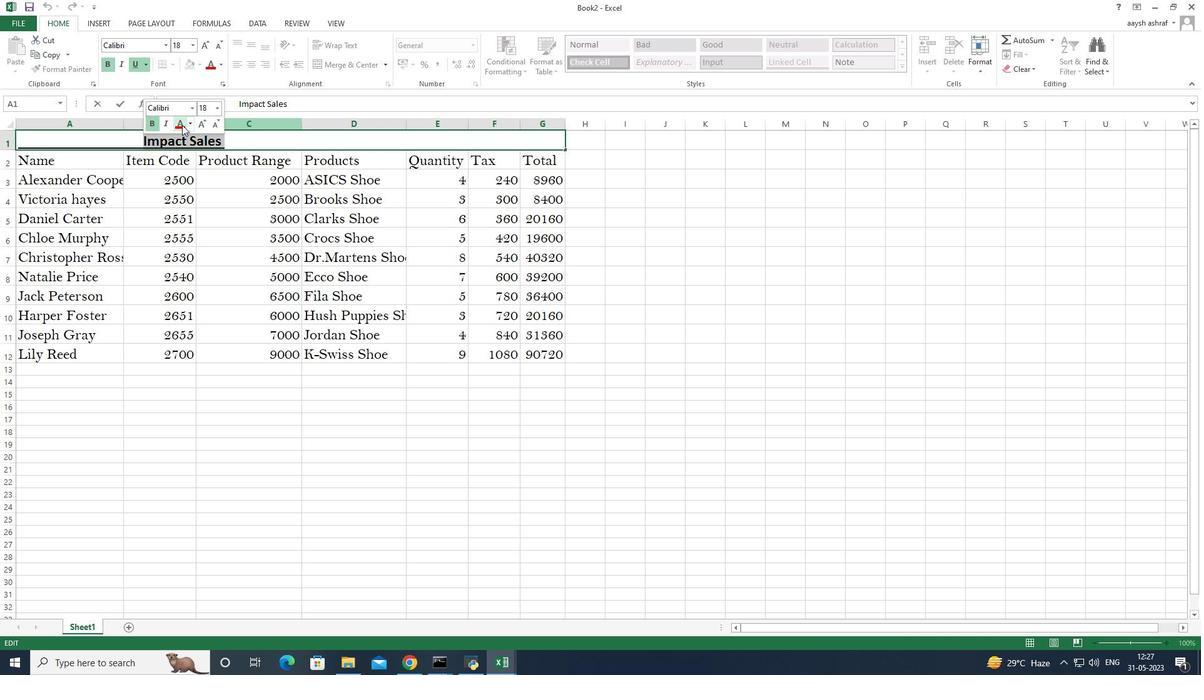 
Action: Mouse moved to (523, 416)
Screenshot: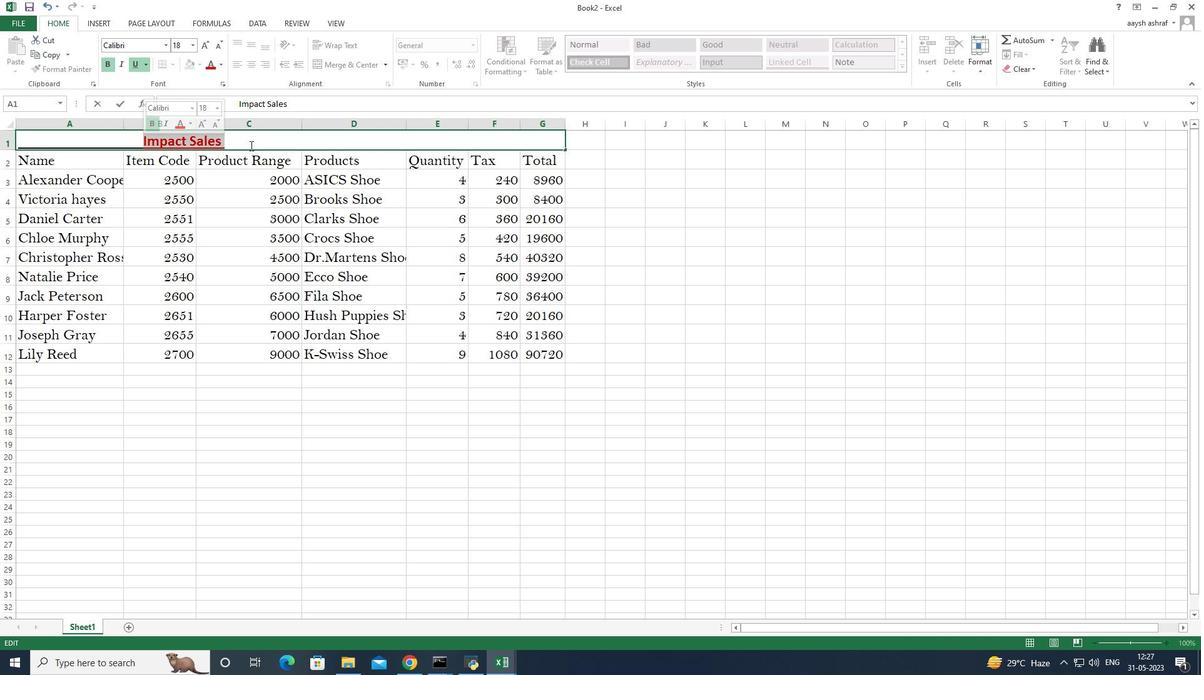 
Action: Mouse pressed left at (523, 416)
Screenshot: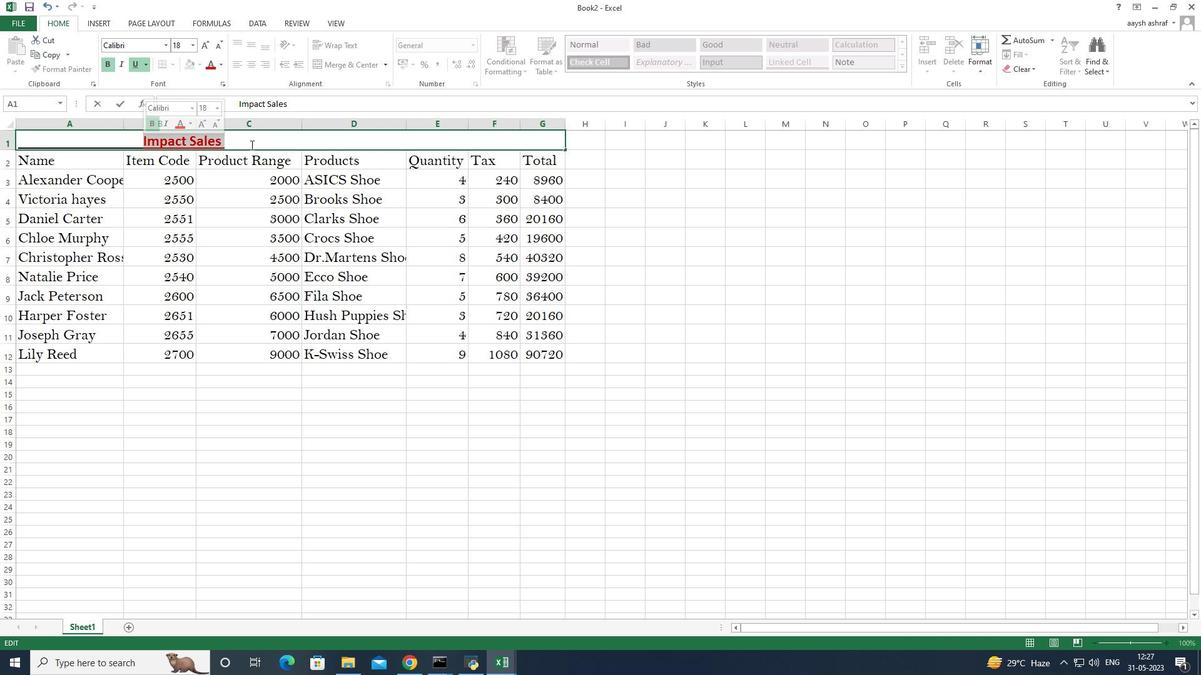 
Action: Mouse moved to (524, 508)
Screenshot: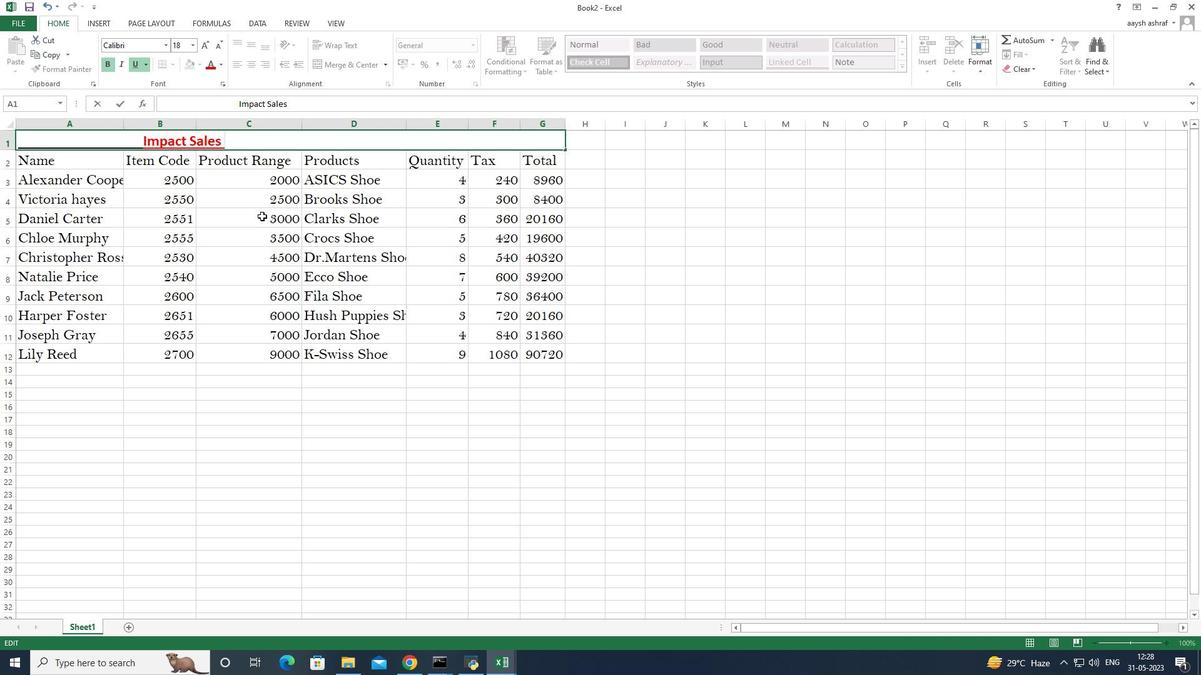 
Action: Mouse pressed left at (524, 508)
Screenshot: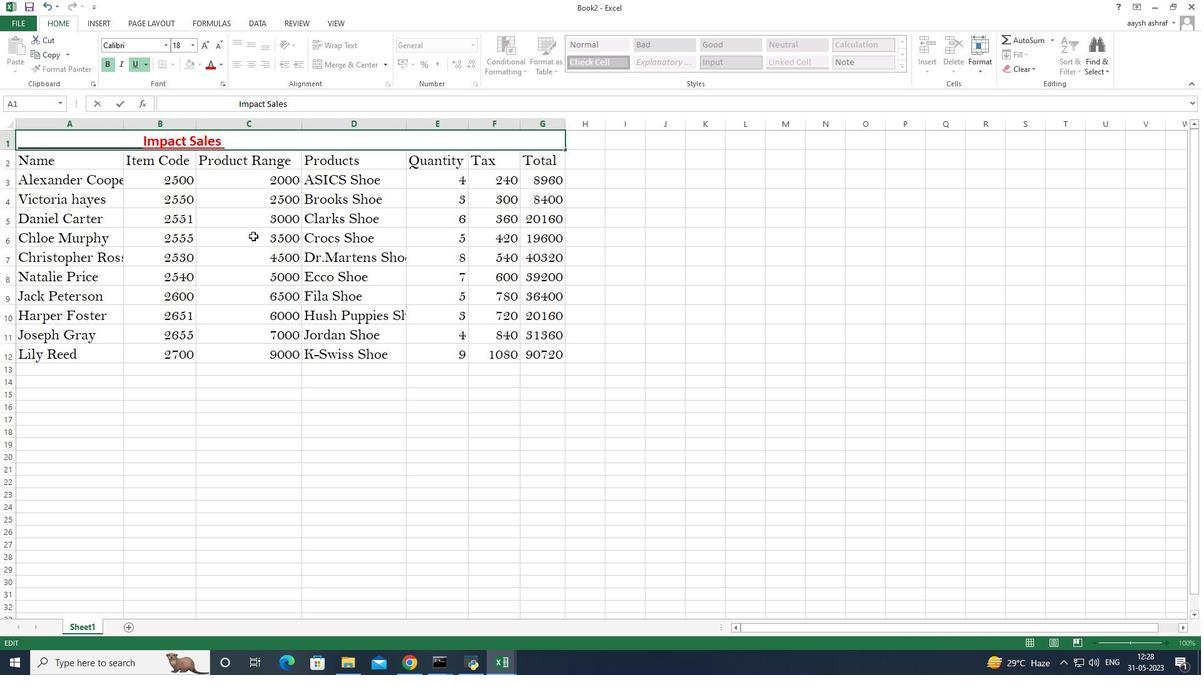 
Action: Mouse moved to (395, 396)
Screenshot: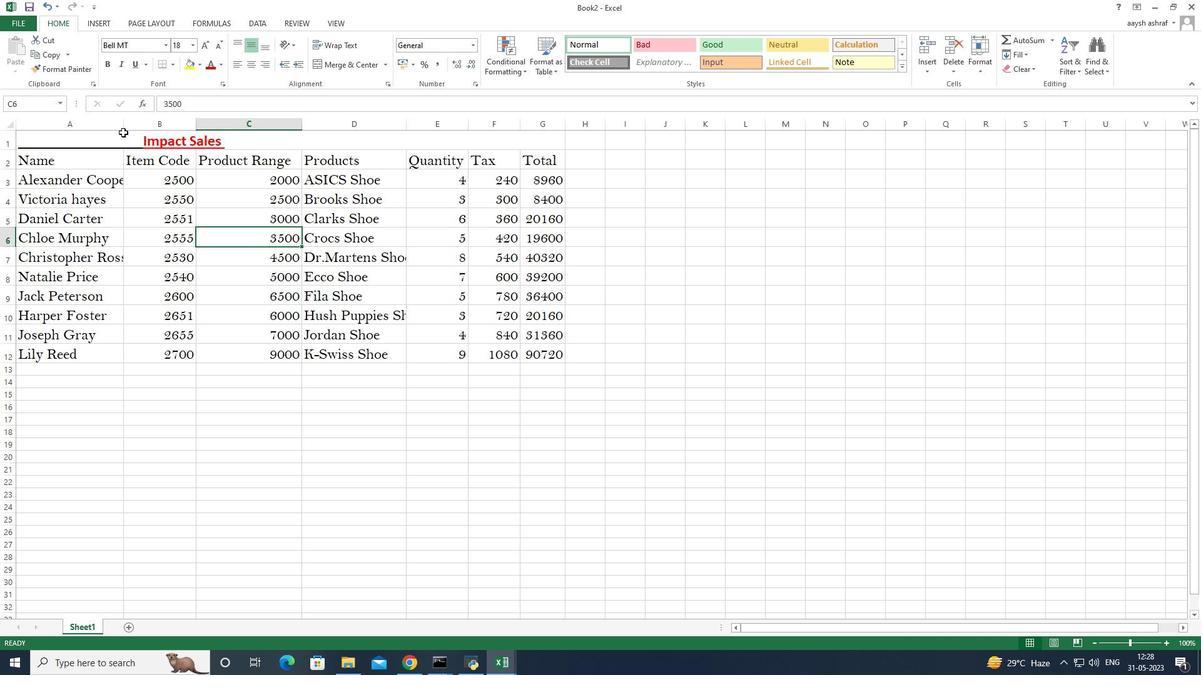 
Action: Mouse pressed left at (395, 396)
Screenshot: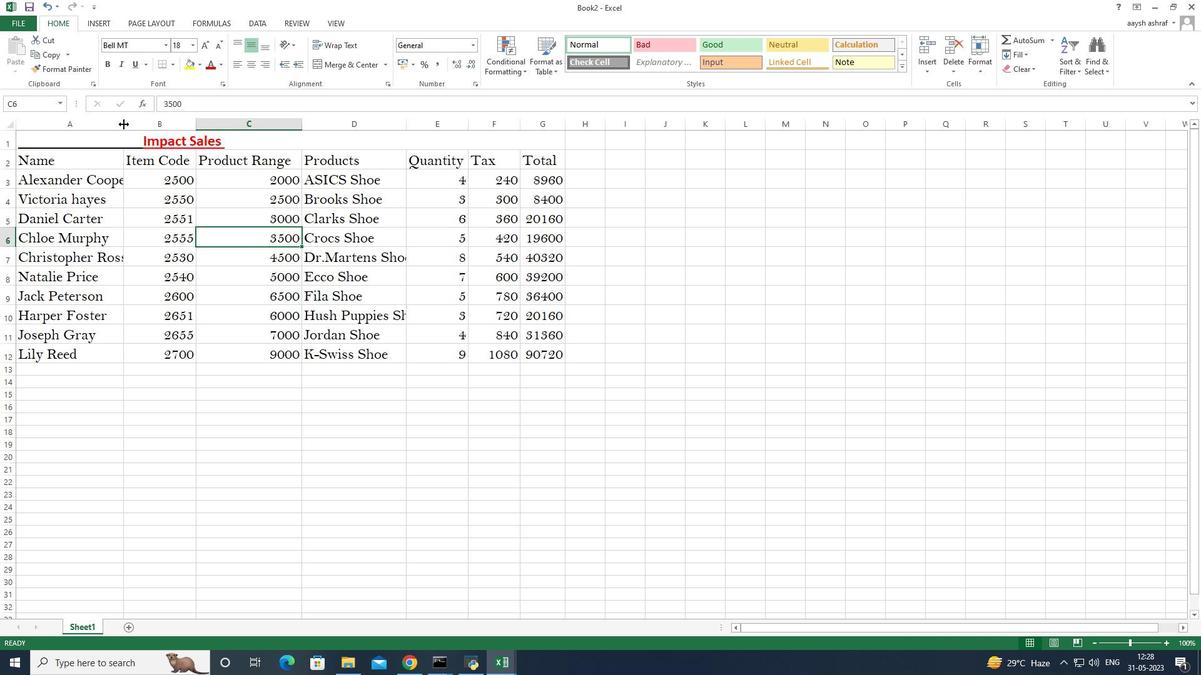 
Action: Mouse moved to (310, 429)
Screenshot: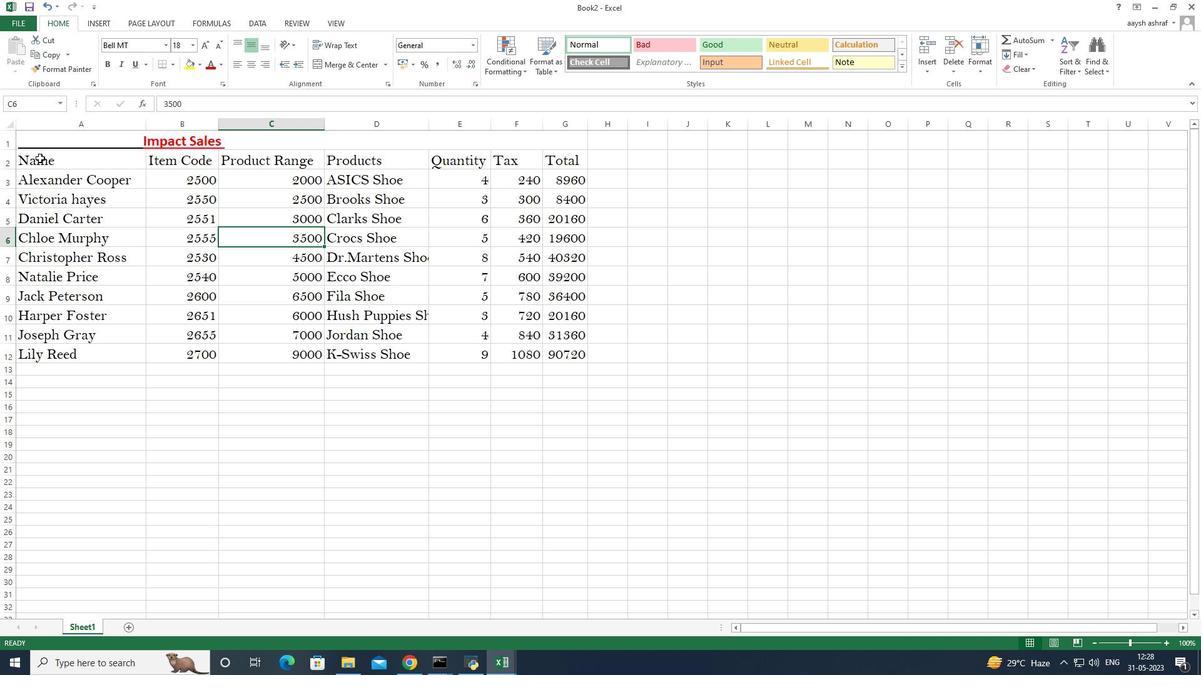 
Action: Mouse pressed left at (310, 429)
Screenshot: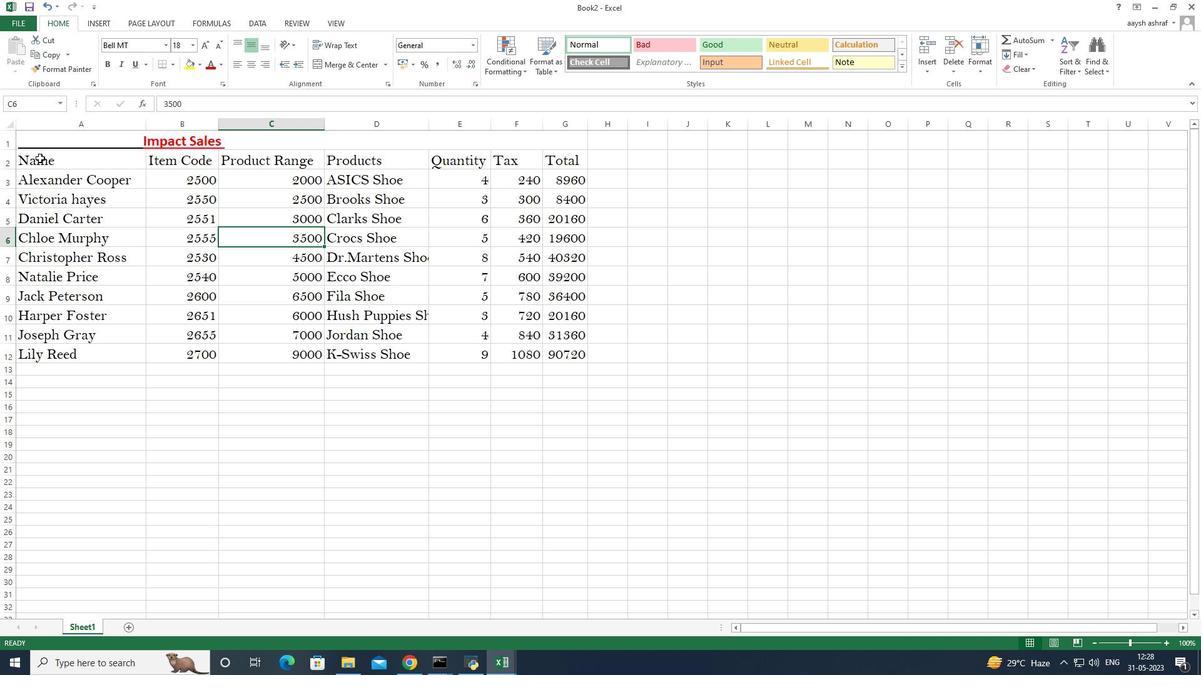 
Action: Mouse moved to (442, 337)
Screenshot: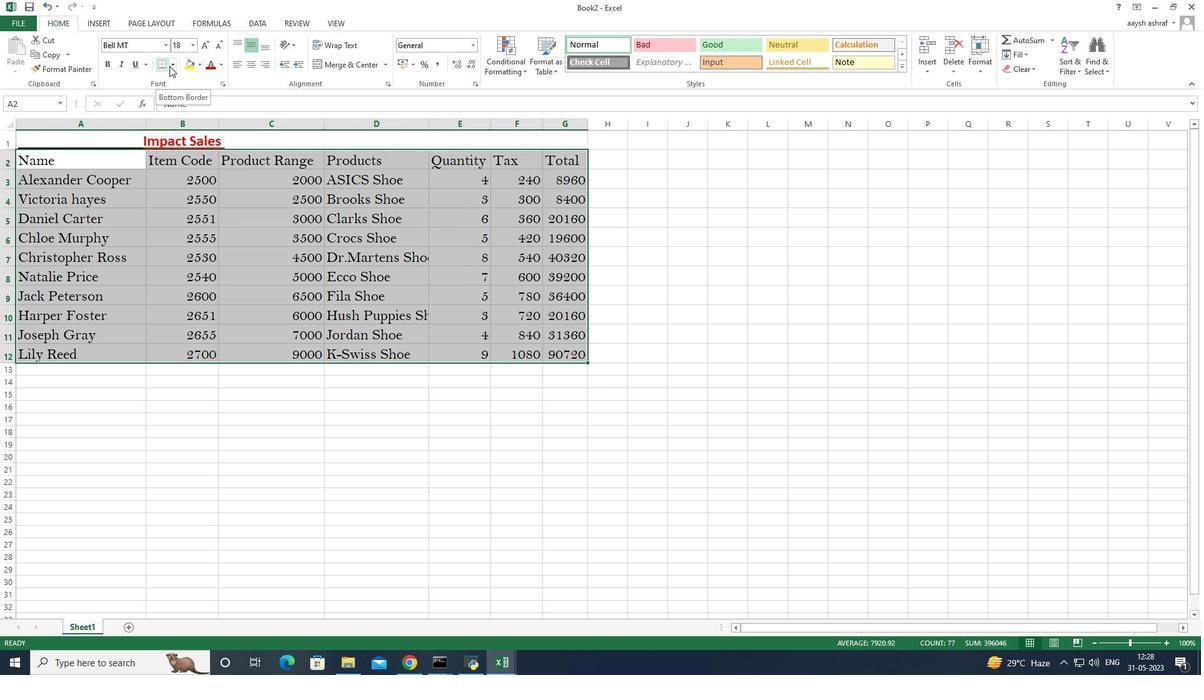 
Action: Mouse pressed left at (442, 337)
Screenshot: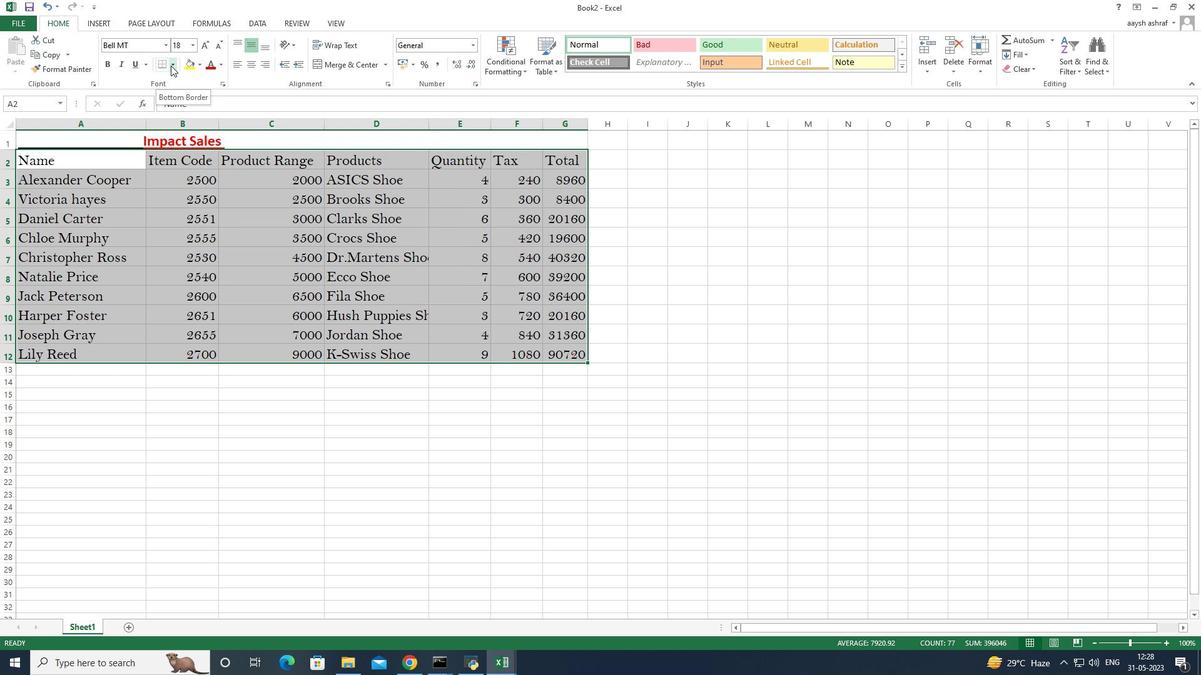 
Action: Mouse moved to (486, 427)
Screenshot: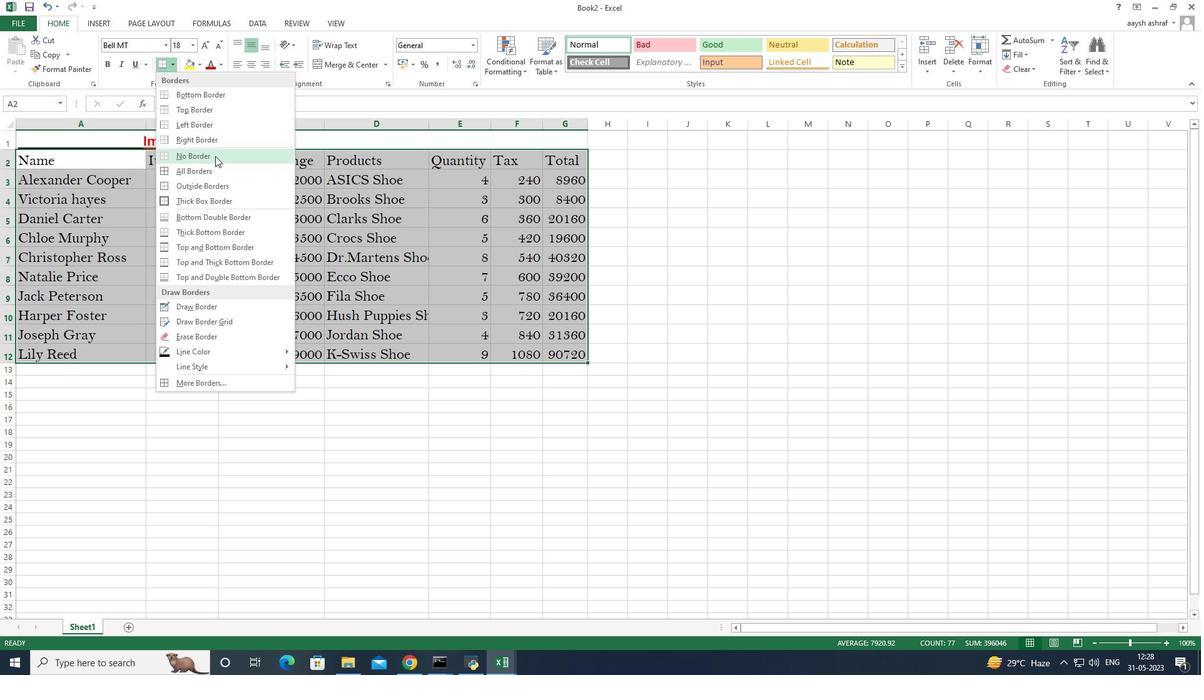 
Action: Mouse pressed left at (486, 427)
Screenshot: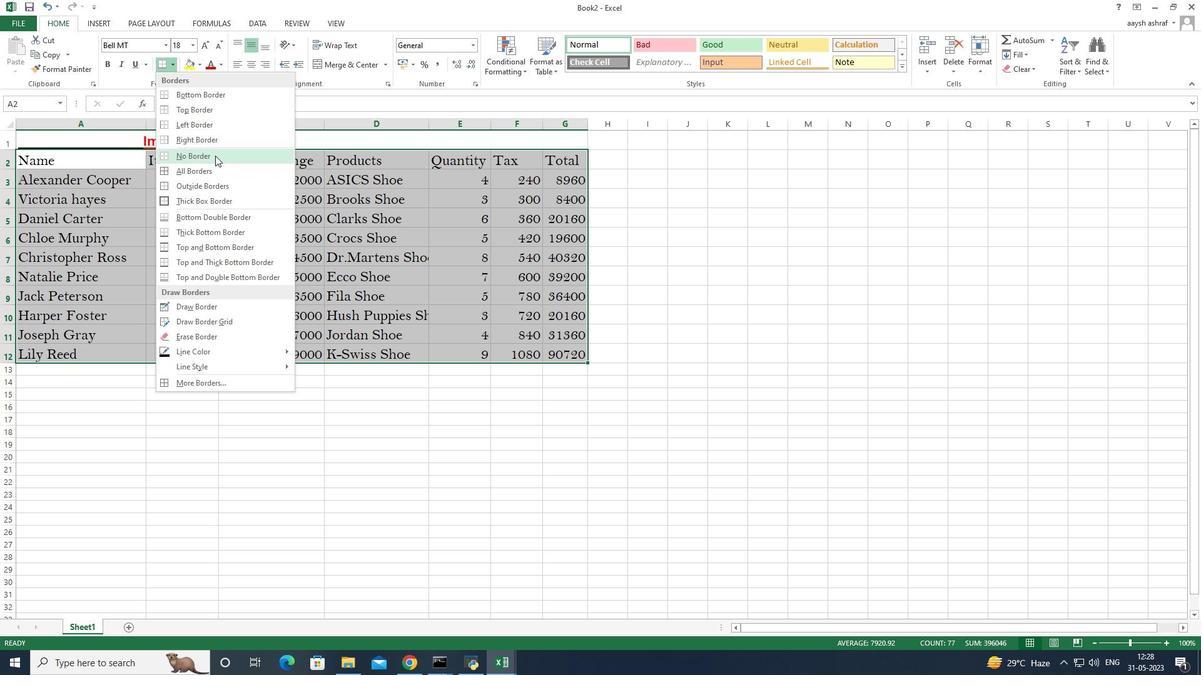 
Action: Mouse moved to (506, 678)
Screenshot: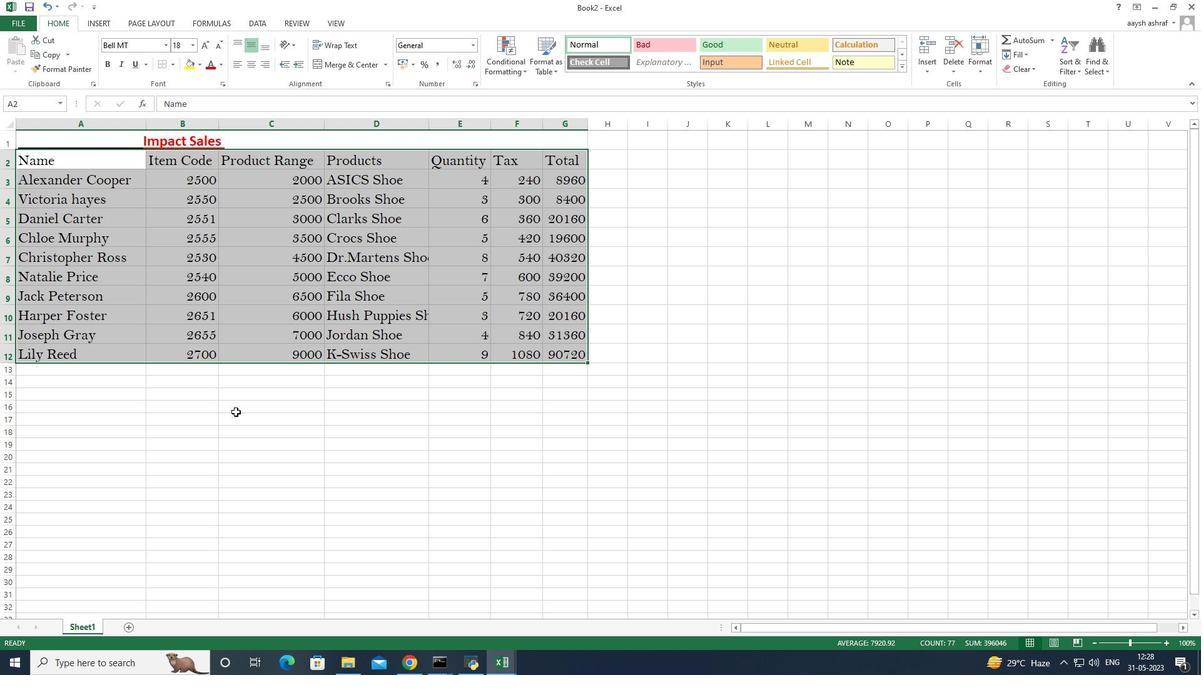 
Action: Mouse pressed left at (506, 678)
Screenshot: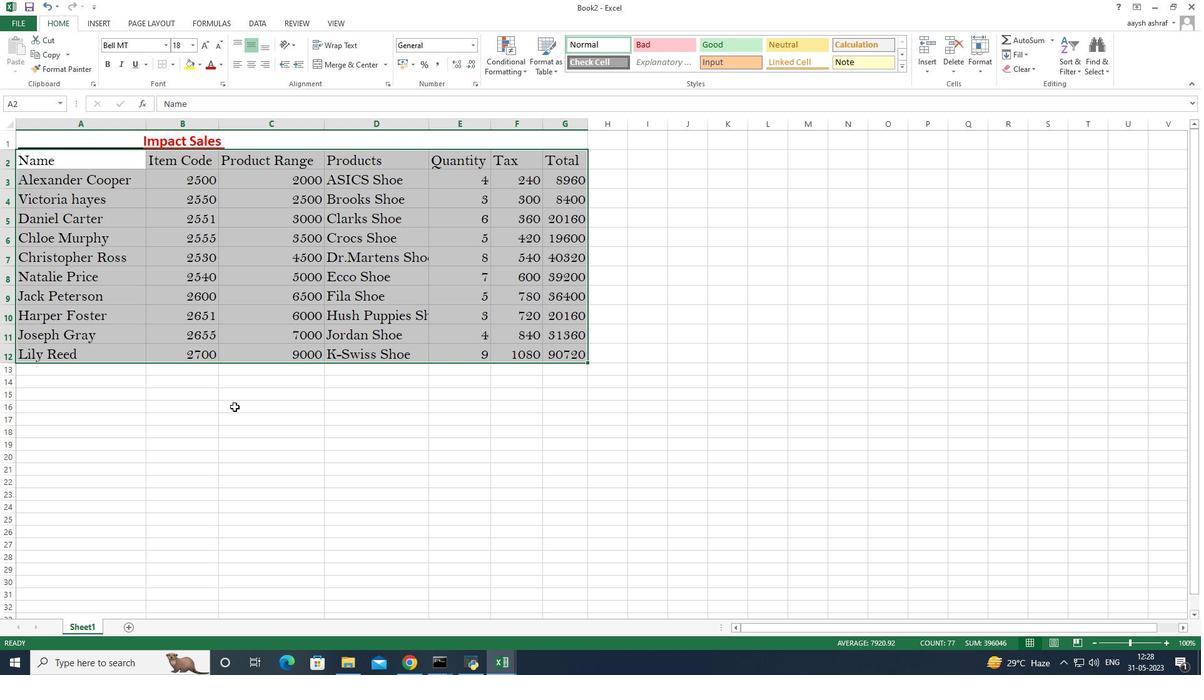 
Action: Mouse moved to (416, 535)
Screenshot: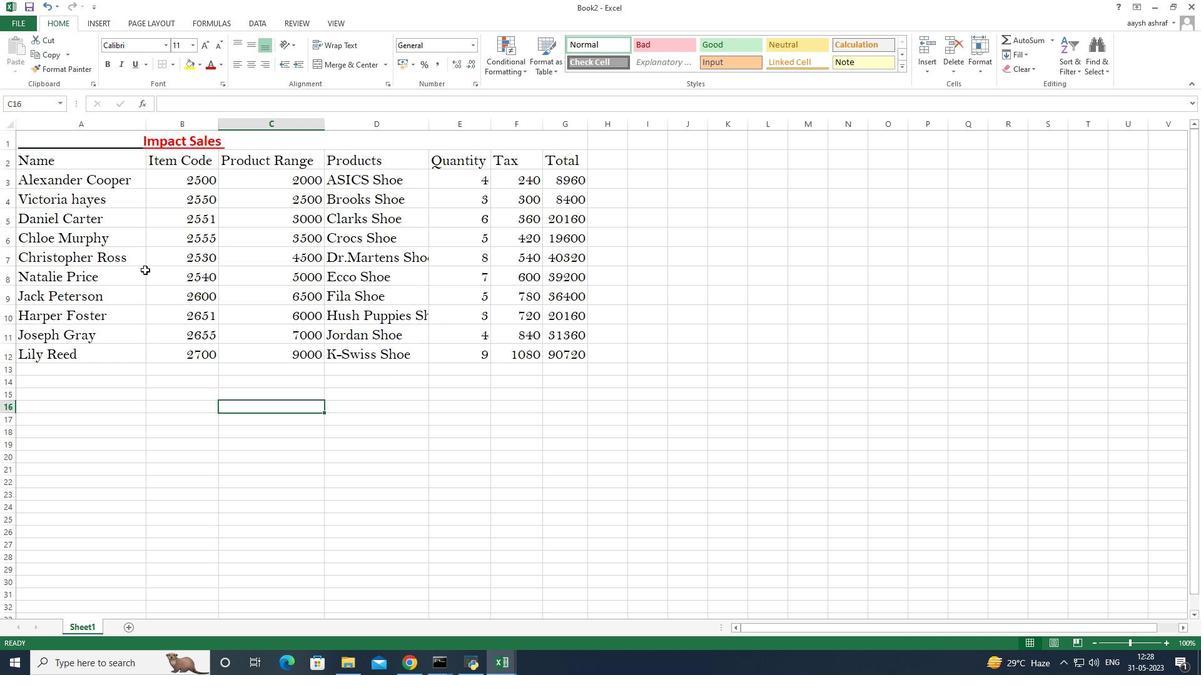 
Action: Mouse pressed left at (416, 535)
Screenshot: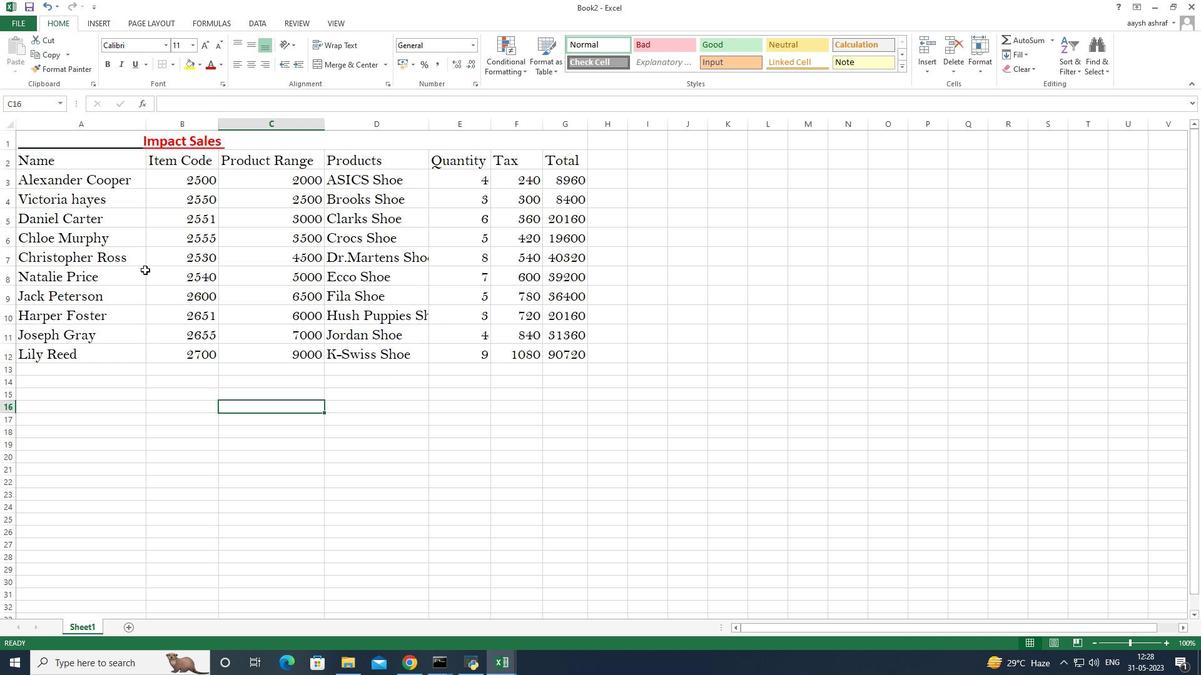 
